 Task: Find an Airbnb in Xianning, China, for 2 guests from 2nd to 6th September, with a price range of ₹15,000 to ₹20,000, and include a washing machine.
Action: Mouse moved to (337, 115)
Screenshot: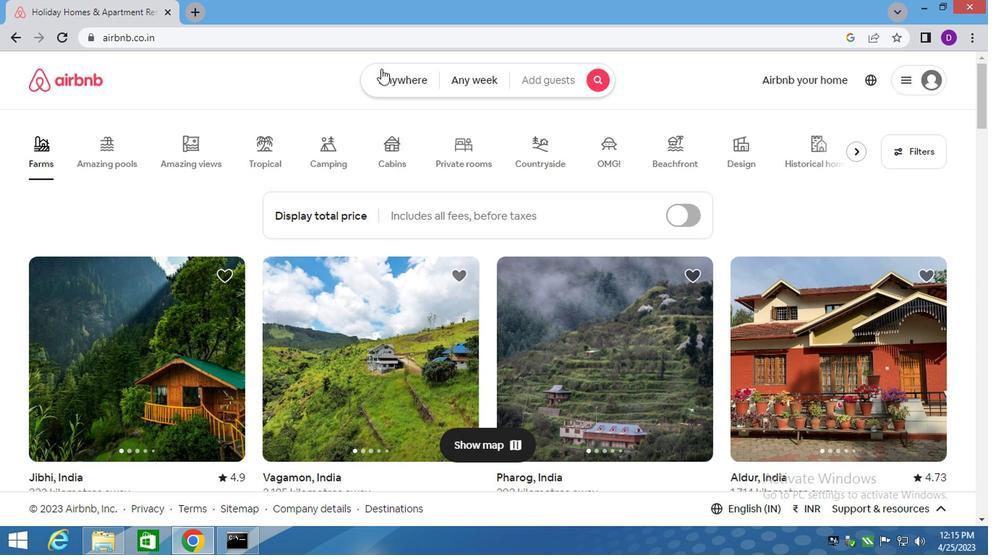 
Action: Mouse pressed left at (337, 115)
Screenshot: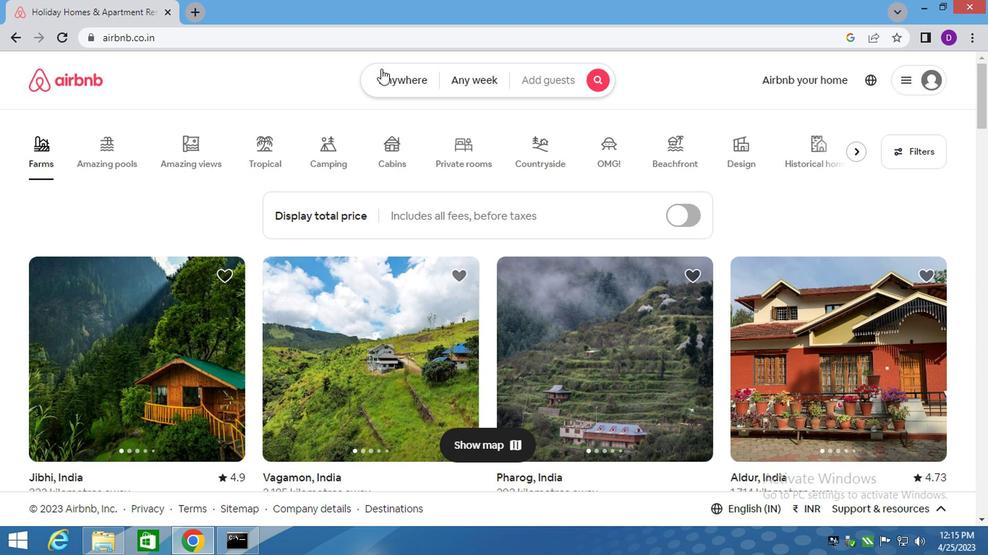 
Action: Mouse moved to (250, 167)
Screenshot: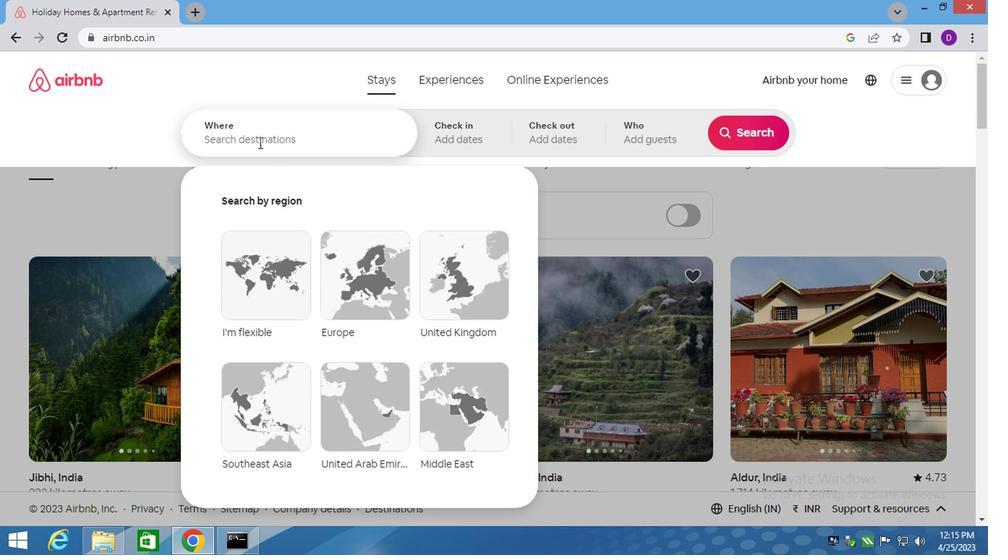 
Action: Mouse pressed left at (250, 167)
Screenshot: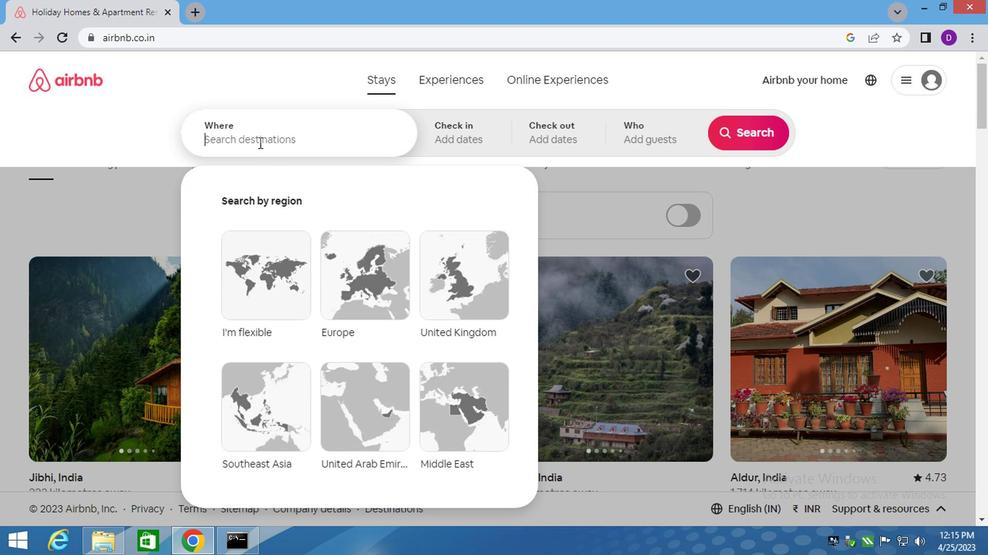 
Action: Key pressed <Key.shift>XIANNING<Key.space><Key.backspace>,<Key.space><Key.shift>CHINA<Key.enter>
Screenshot: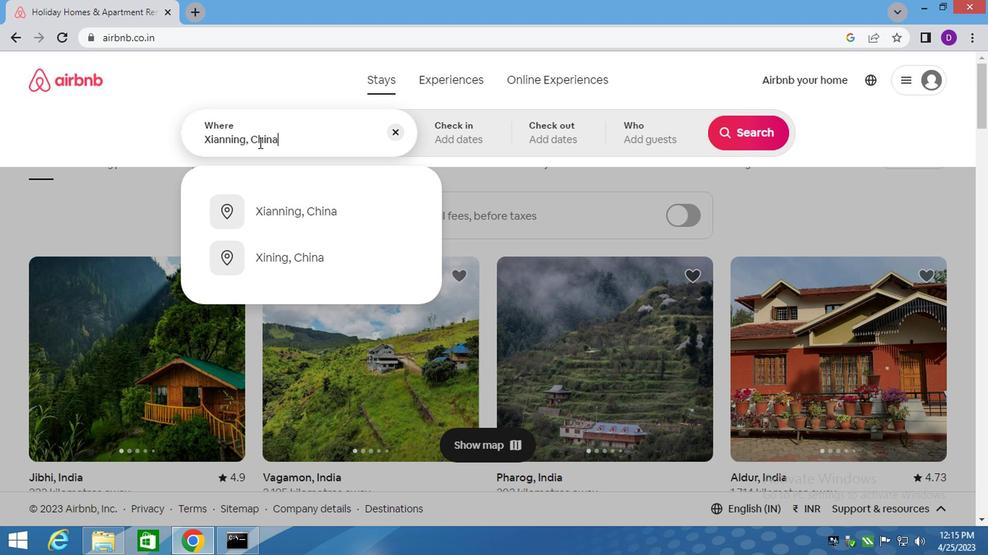 
Action: Mouse moved to (589, 244)
Screenshot: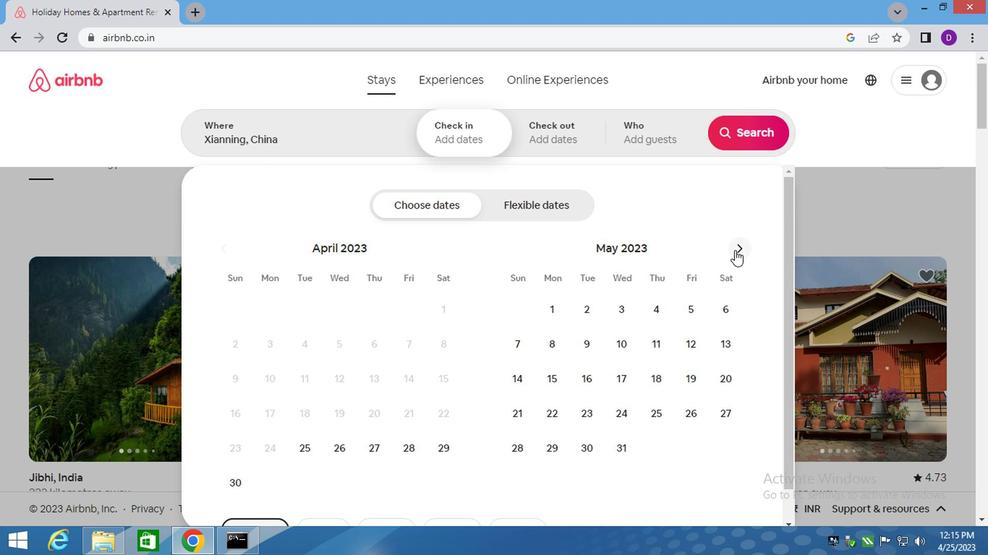 
Action: Mouse pressed left at (589, 244)
Screenshot: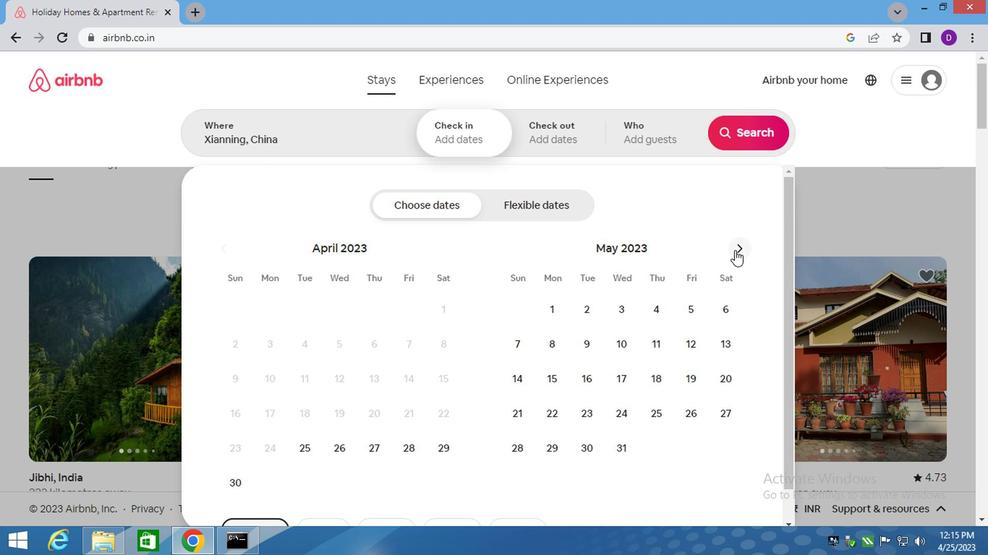 
Action: Mouse pressed left at (589, 244)
Screenshot: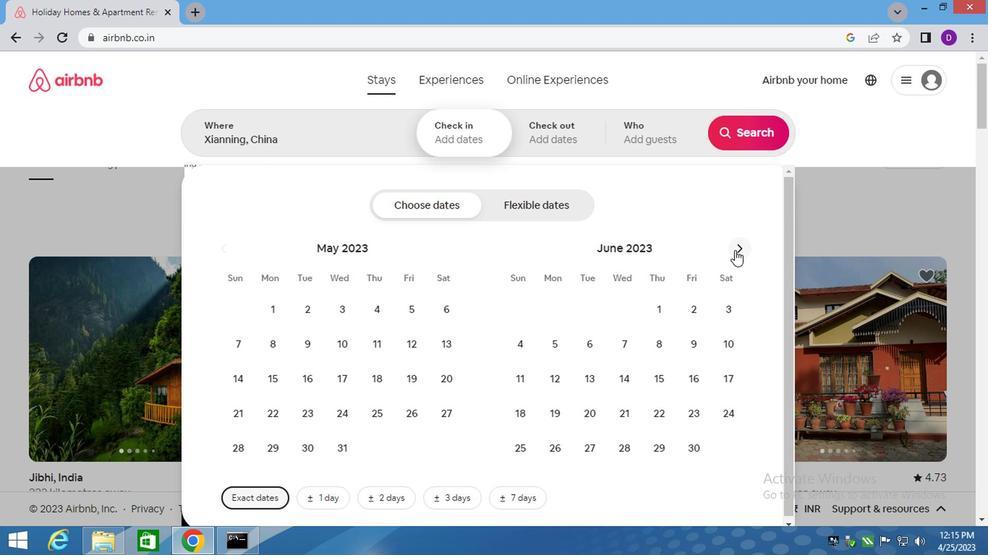
Action: Mouse pressed left at (589, 244)
Screenshot: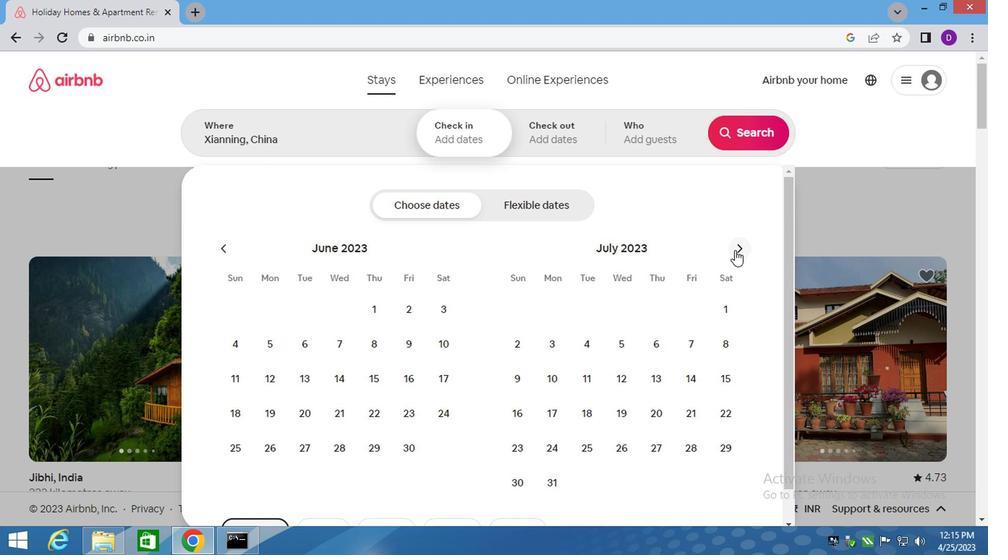 
Action: Mouse pressed left at (589, 244)
Screenshot: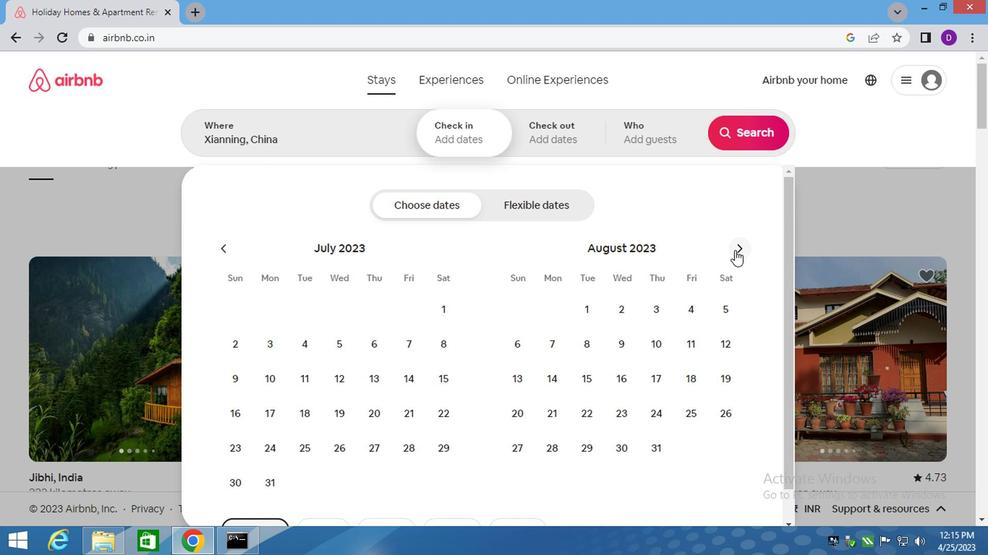 
Action: Mouse moved to (582, 282)
Screenshot: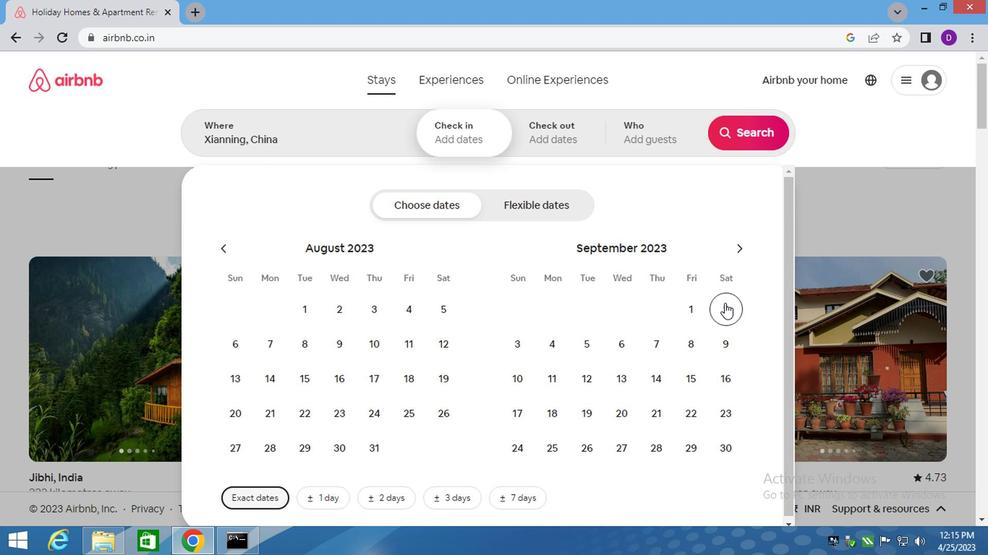 
Action: Mouse pressed left at (582, 282)
Screenshot: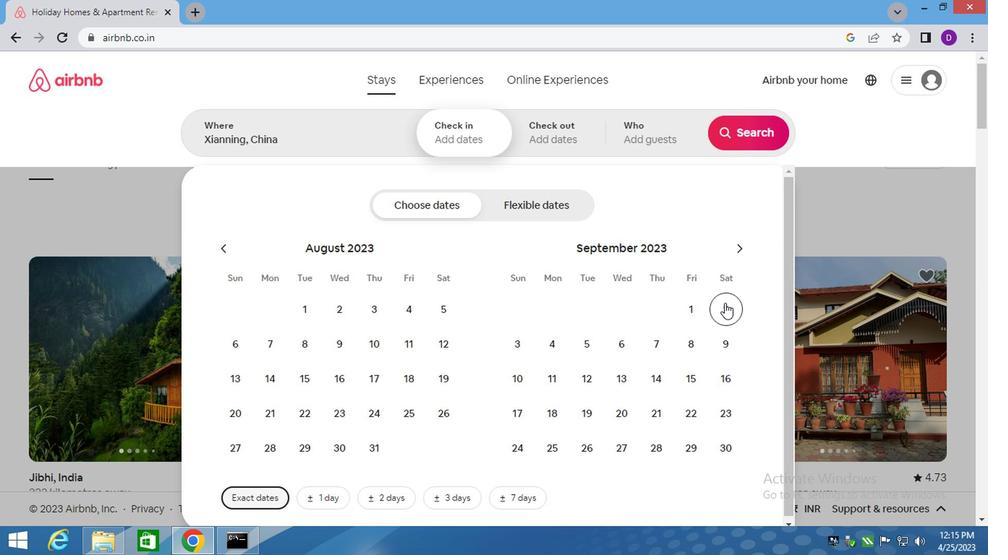 
Action: Mouse moved to (513, 306)
Screenshot: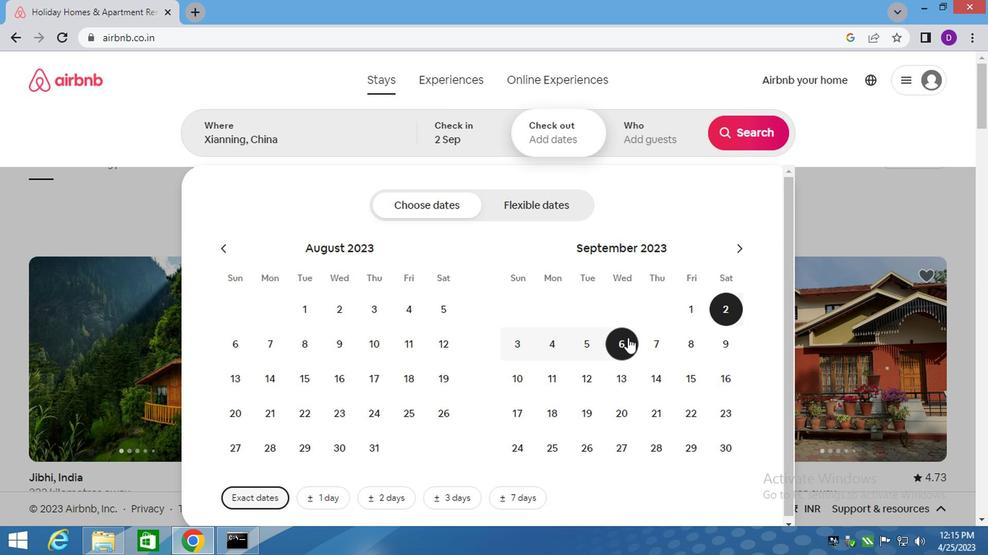
Action: Mouse pressed left at (513, 306)
Screenshot: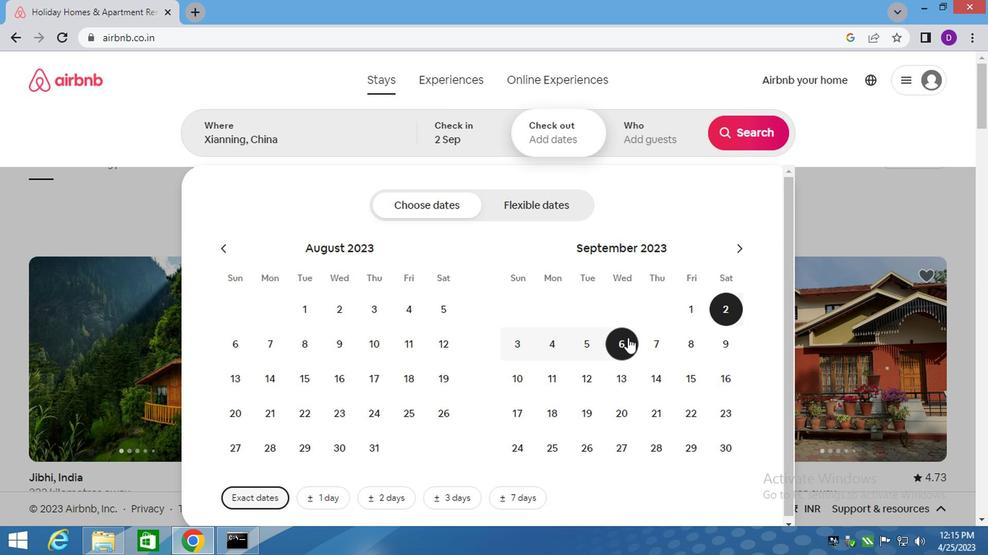 
Action: Mouse moved to (505, 153)
Screenshot: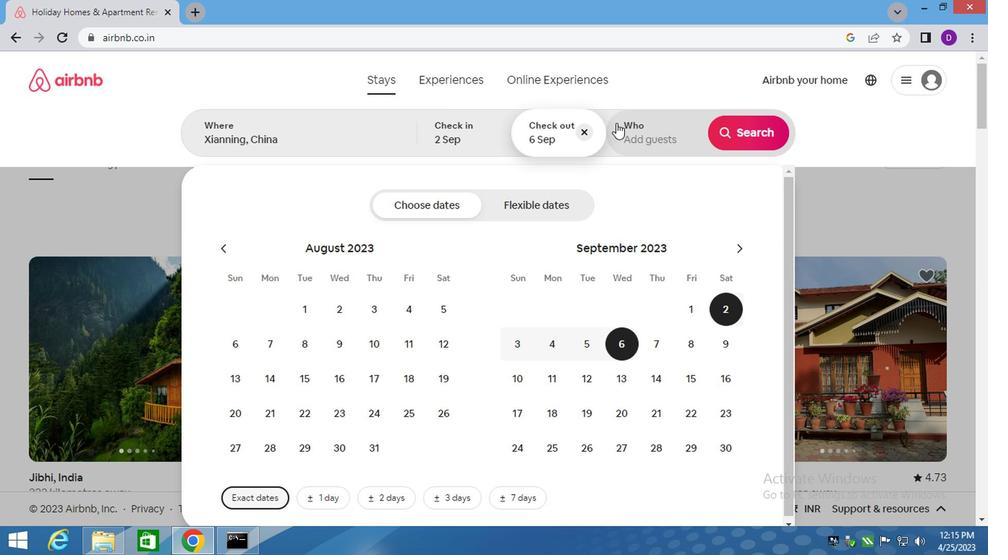 
Action: Mouse pressed left at (505, 153)
Screenshot: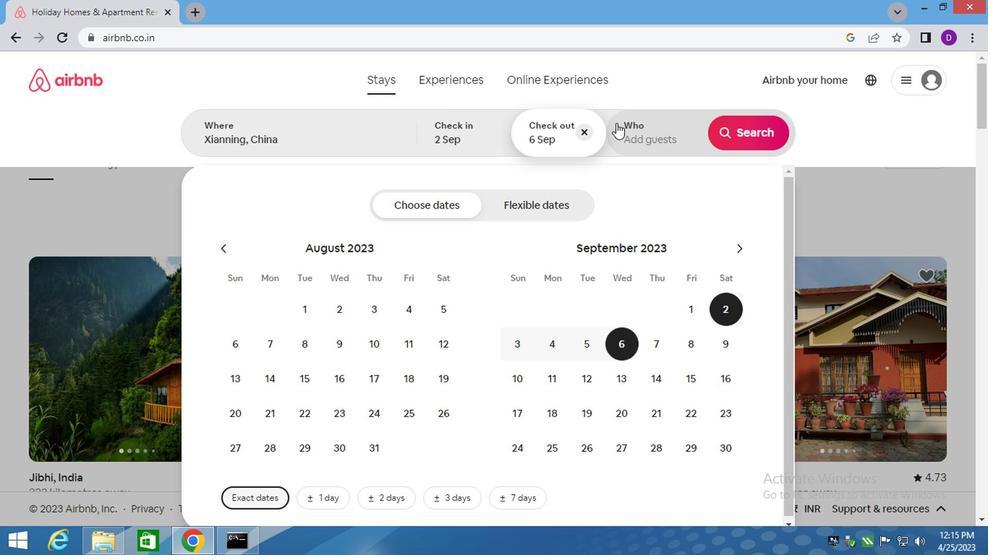 
Action: Mouse moved to (607, 213)
Screenshot: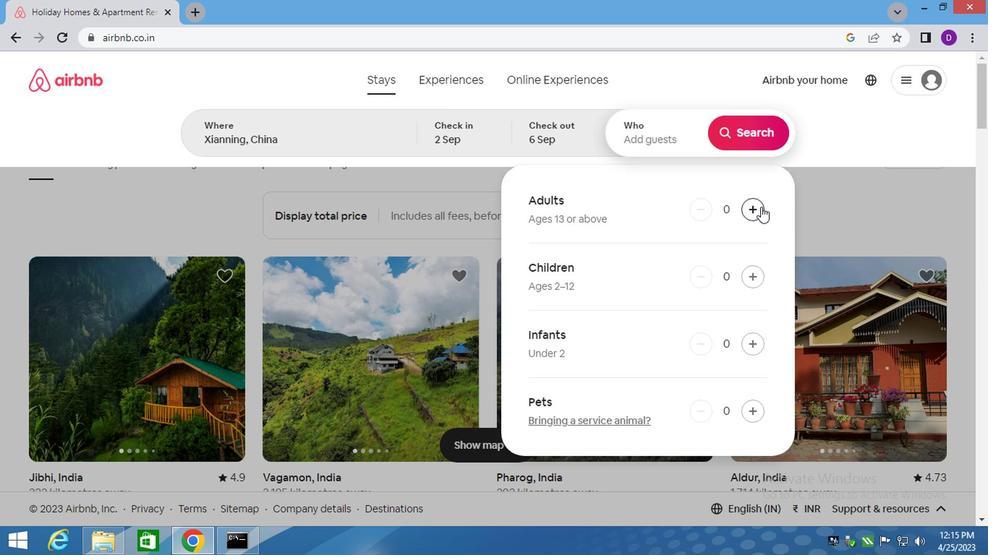 
Action: Mouse pressed left at (607, 213)
Screenshot: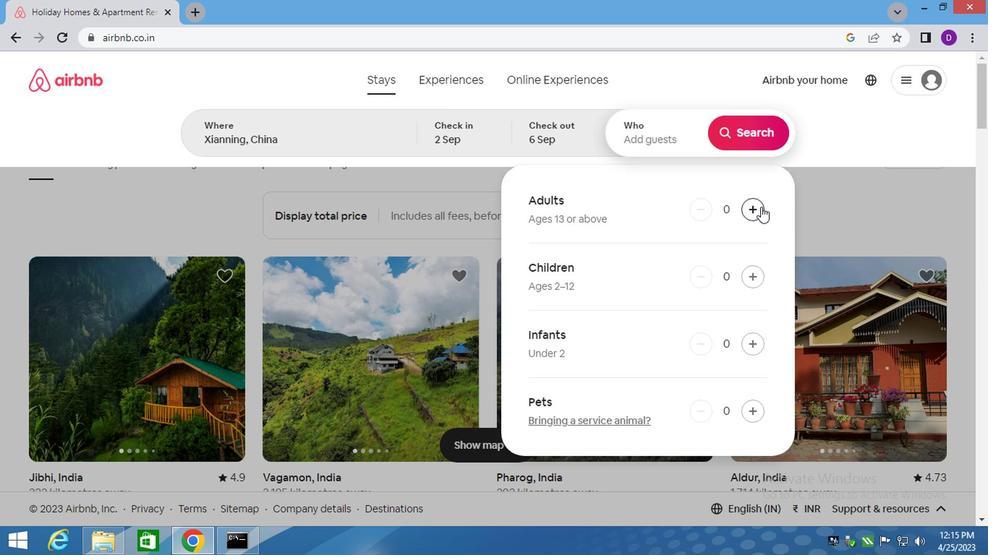 
Action: Mouse pressed left at (607, 213)
Screenshot: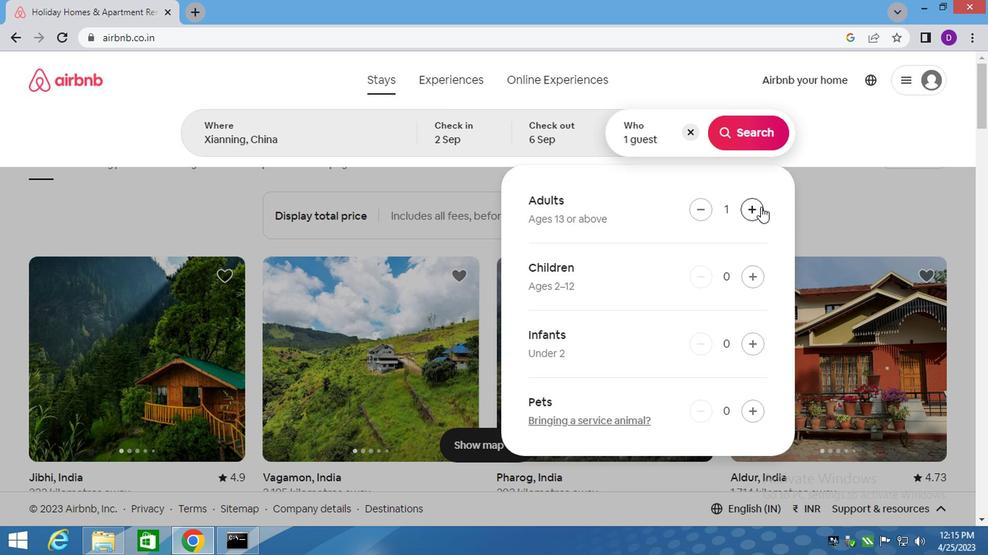 
Action: Mouse moved to (604, 166)
Screenshot: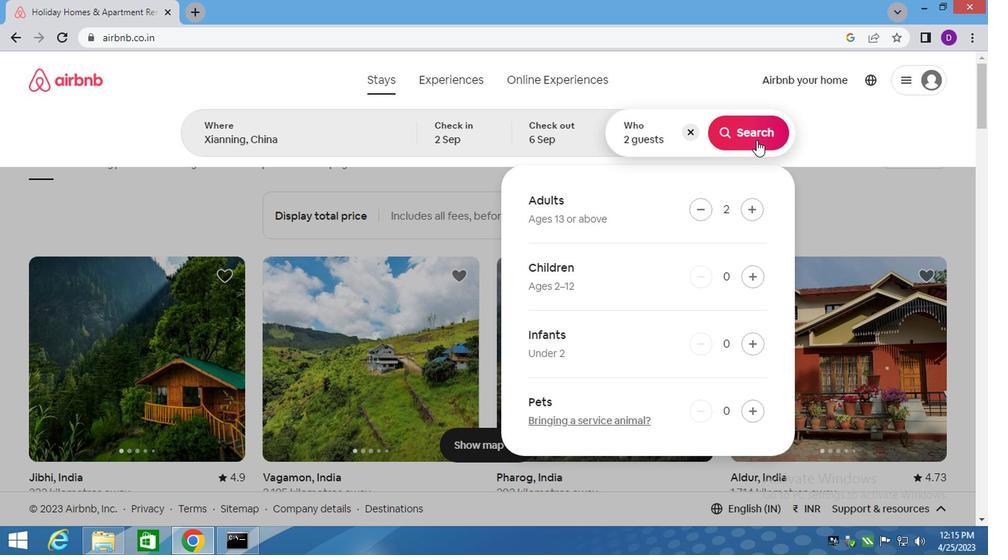 
Action: Mouse pressed left at (604, 166)
Screenshot: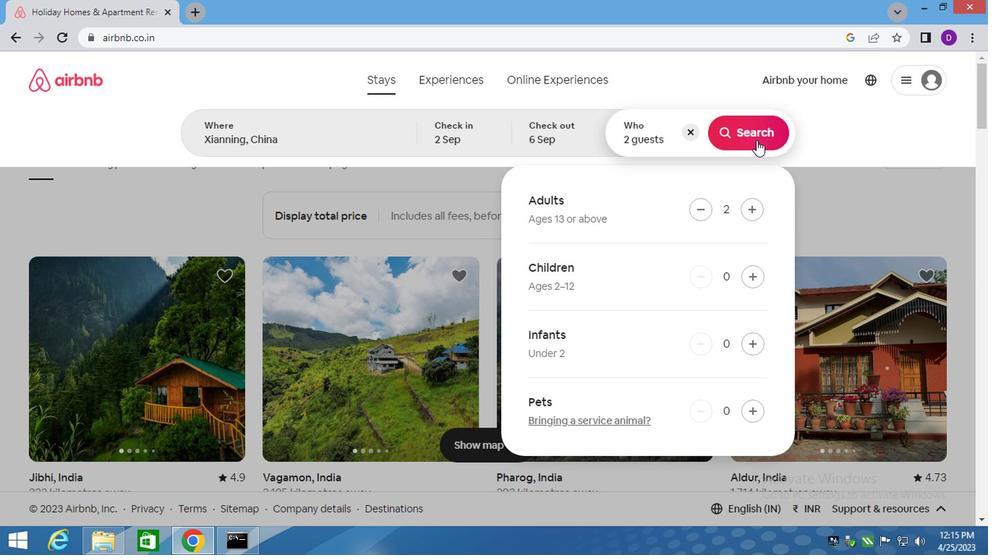 
Action: Mouse moved to (710, 170)
Screenshot: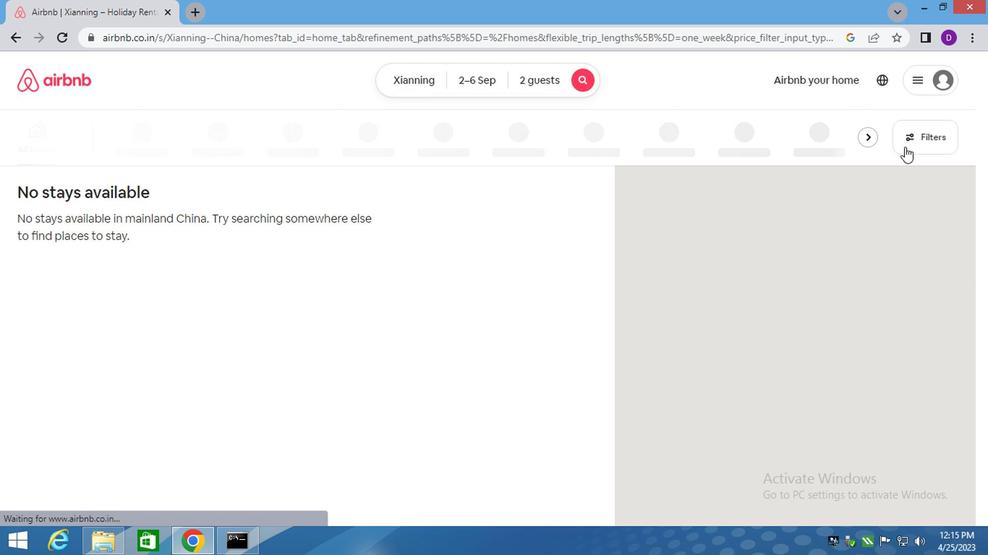 
Action: Mouse pressed left at (710, 170)
Screenshot: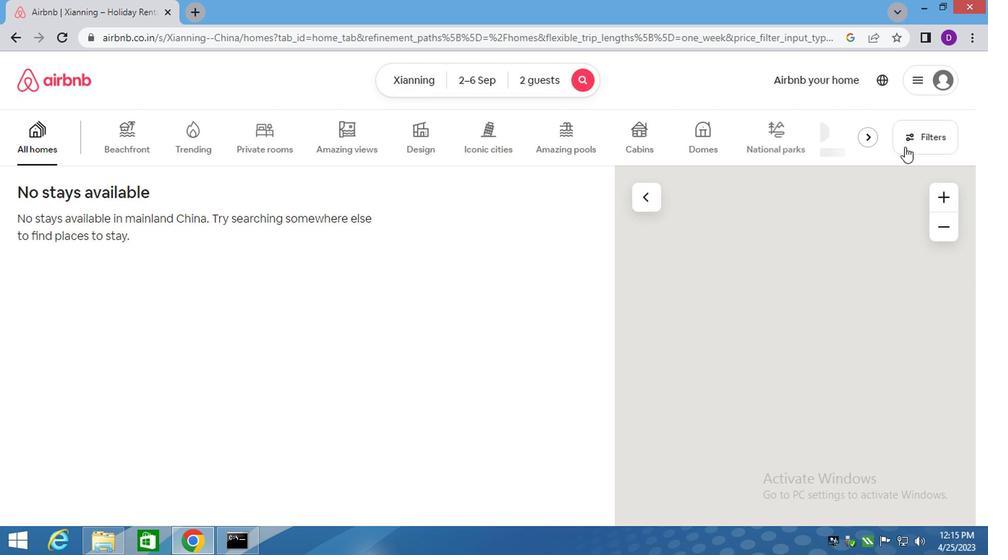 
Action: Mouse moved to (300, 228)
Screenshot: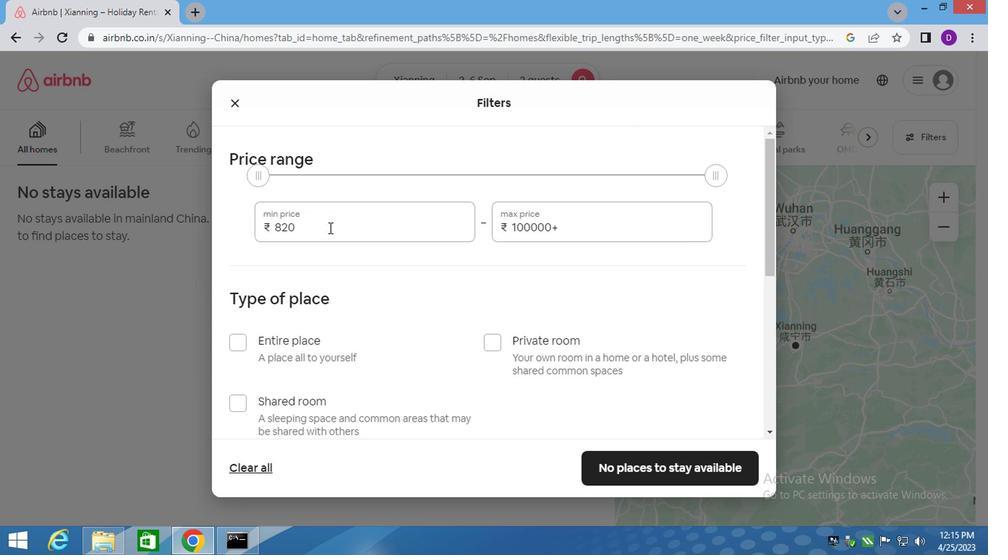 
Action: Mouse pressed left at (300, 228)
Screenshot: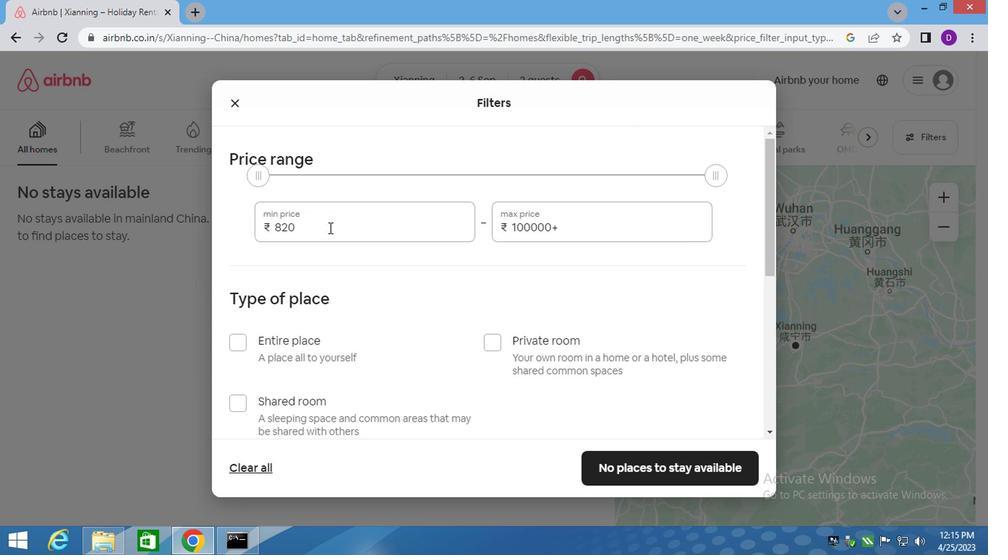 
Action: Mouse pressed left at (300, 228)
Screenshot: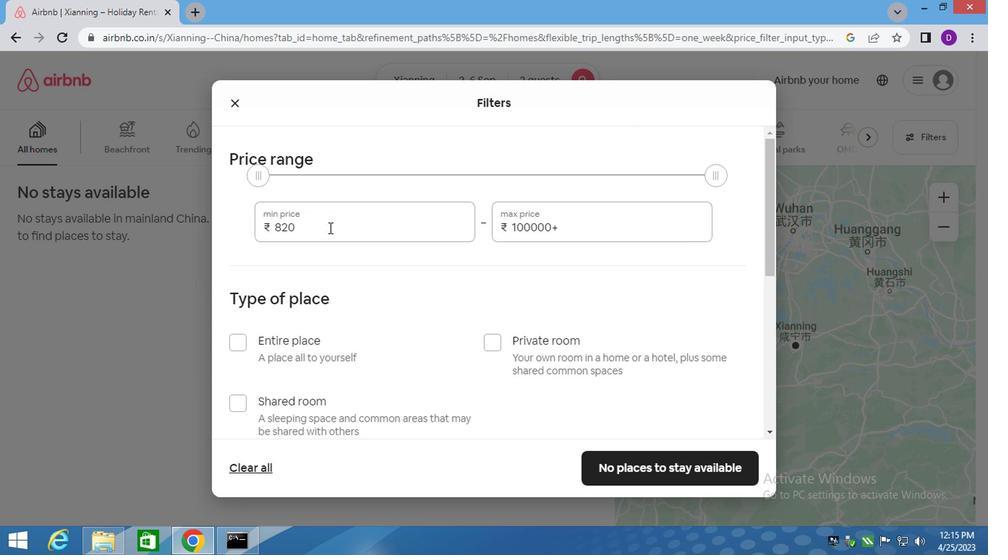 
Action: Key pressed 15000<Key.tab>20000
Screenshot: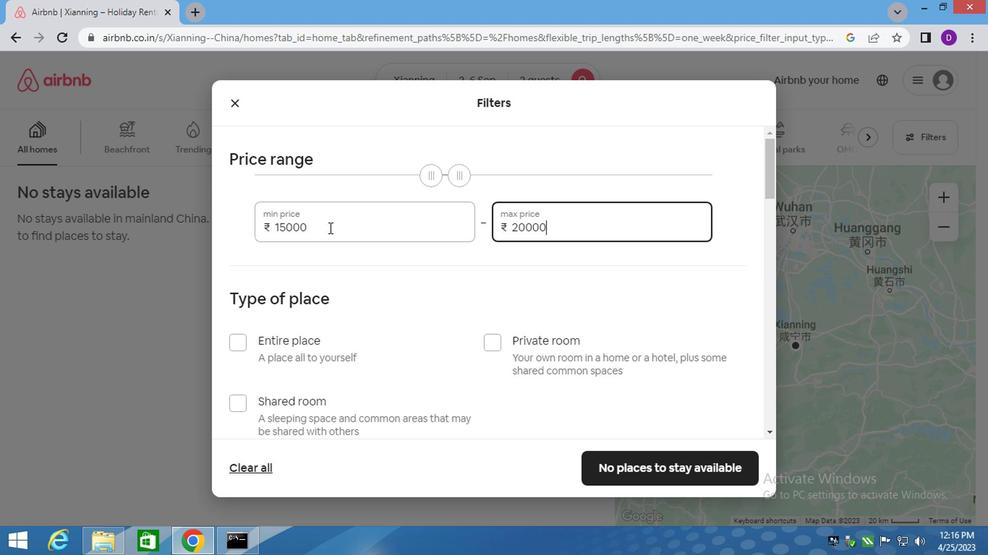 
Action: Mouse moved to (238, 310)
Screenshot: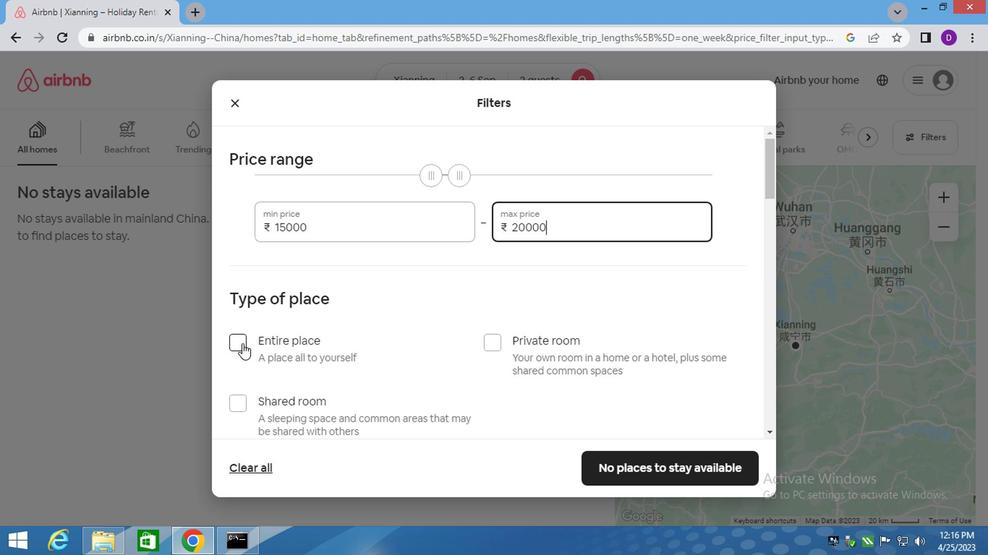 
Action: Mouse pressed left at (238, 310)
Screenshot: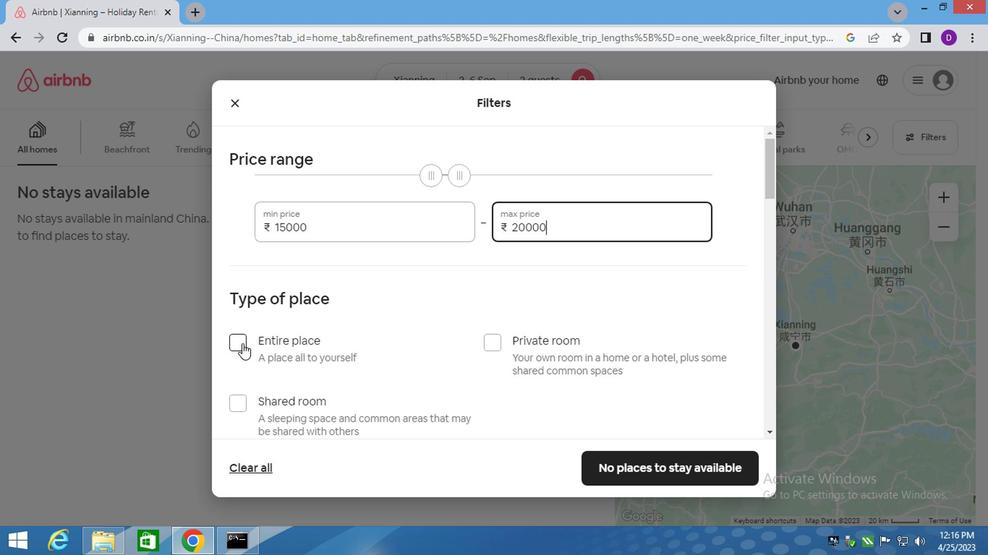 
Action: Mouse moved to (386, 304)
Screenshot: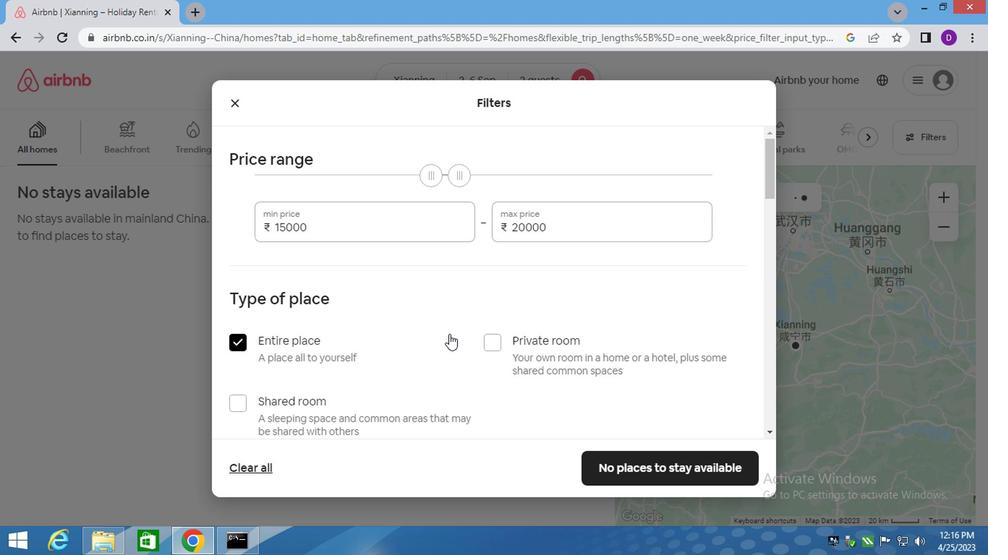
Action: Mouse scrolled (386, 303) with delta (0, 0)
Screenshot: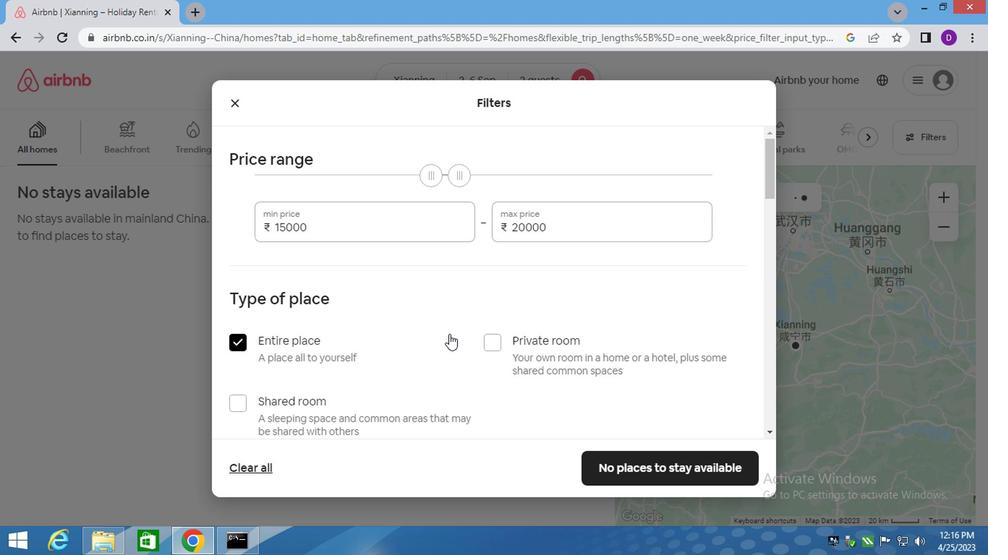 
Action: Mouse scrolled (386, 303) with delta (0, 0)
Screenshot: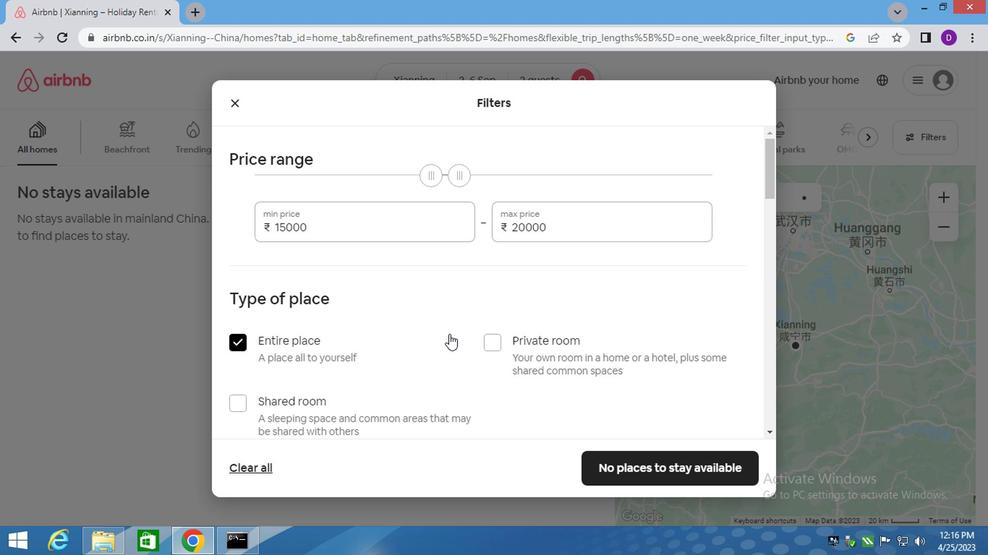 
Action: Mouse scrolled (386, 303) with delta (0, 0)
Screenshot: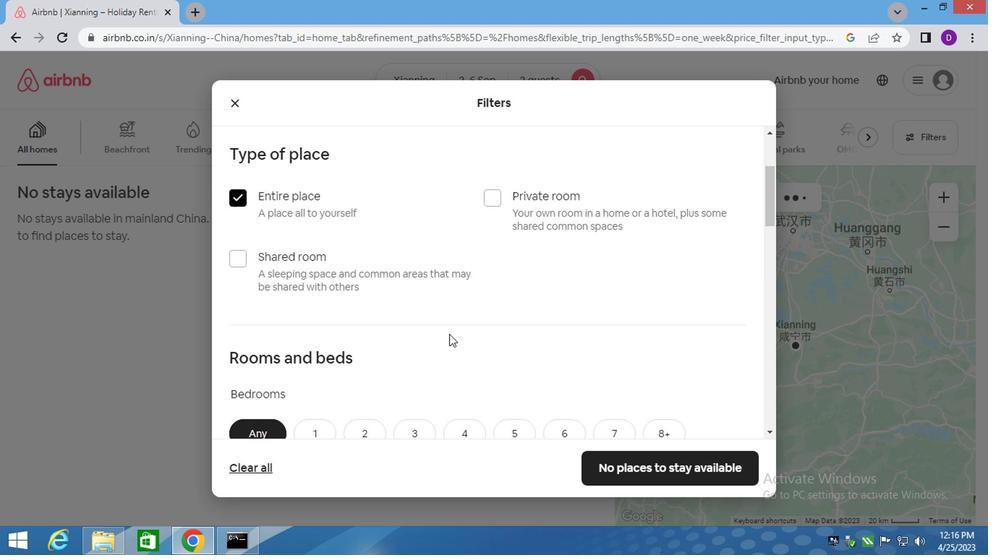 
Action: Mouse scrolled (386, 303) with delta (0, 0)
Screenshot: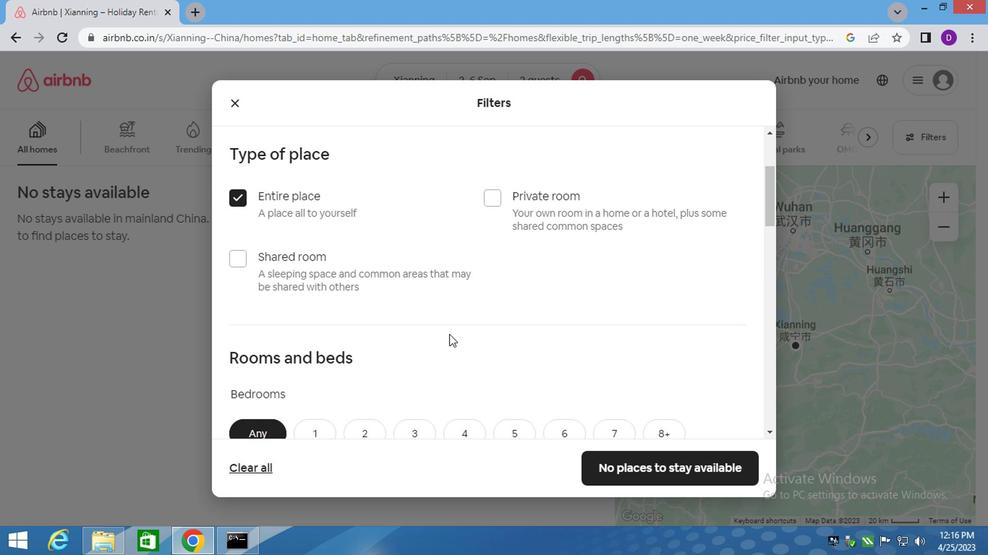 
Action: Mouse moved to (286, 273)
Screenshot: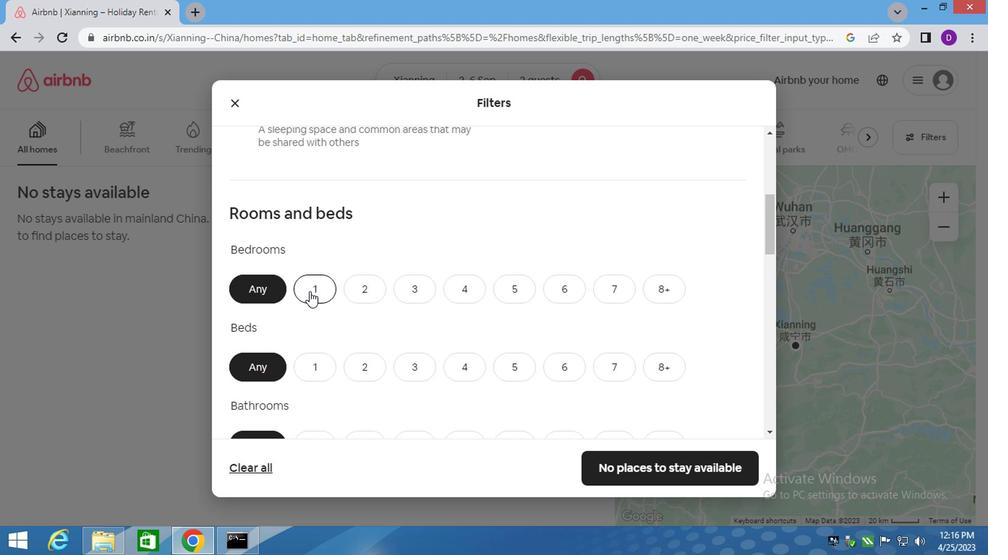 
Action: Mouse pressed left at (286, 273)
Screenshot: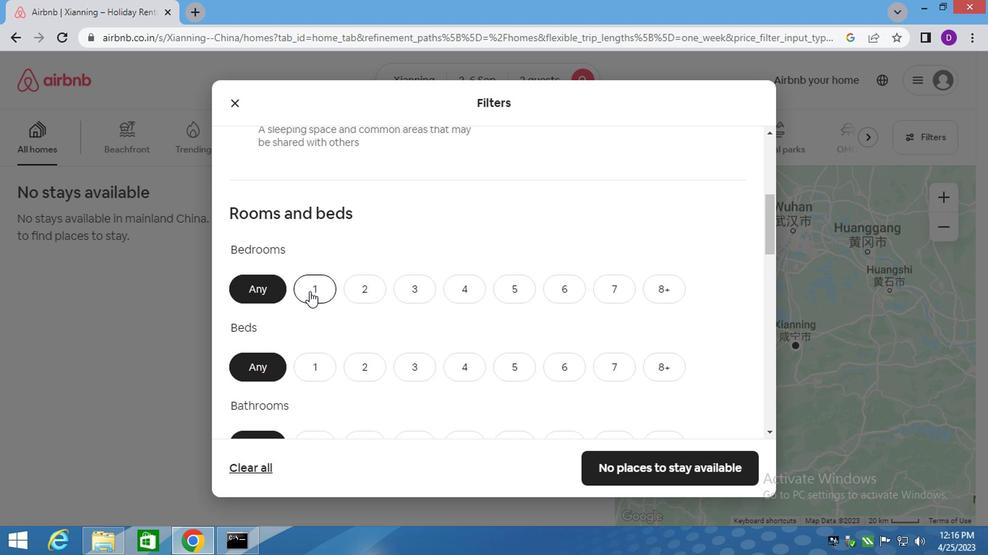 
Action: Mouse moved to (291, 327)
Screenshot: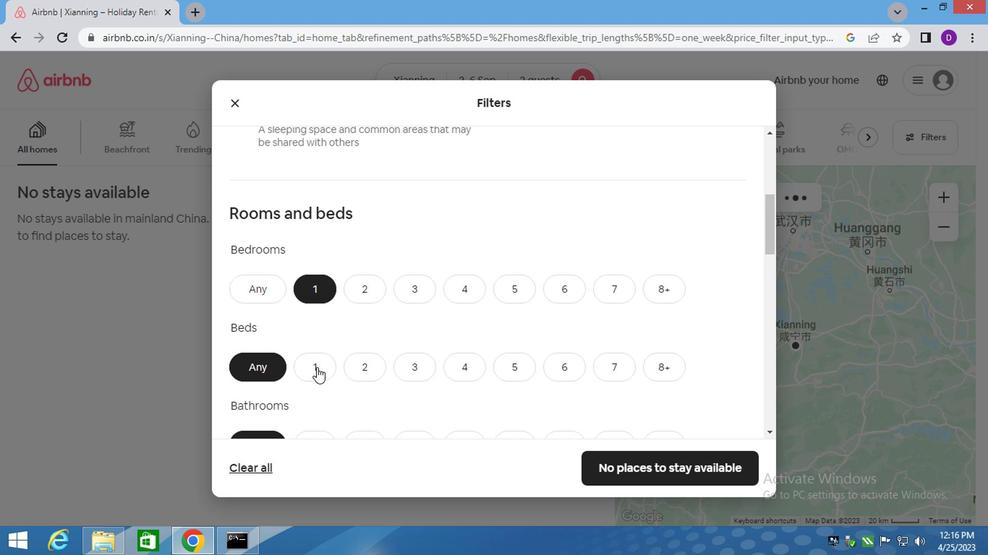 
Action: Mouse pressed left at (291, 327)
Screenshot: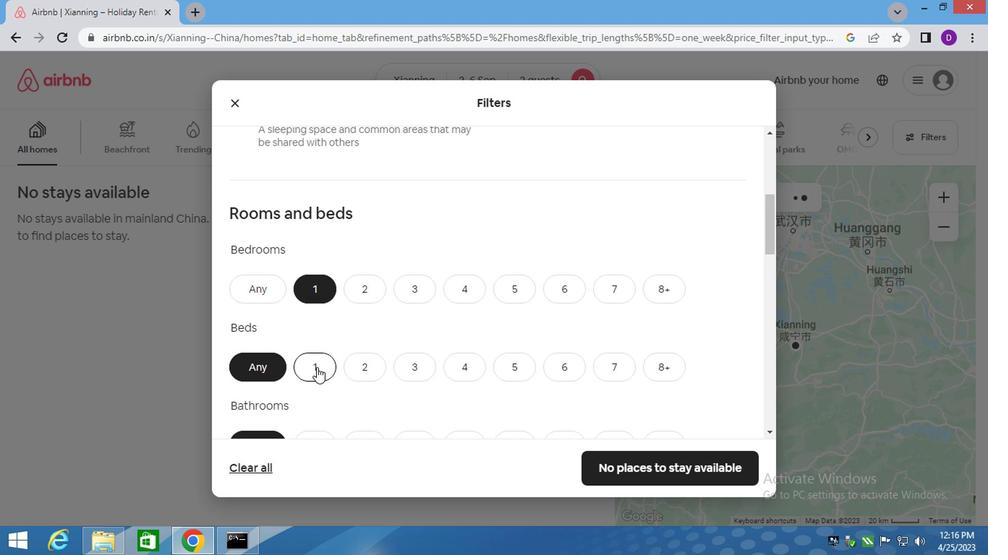 
Action: Mouse moved to (319, 308)
Screenshot: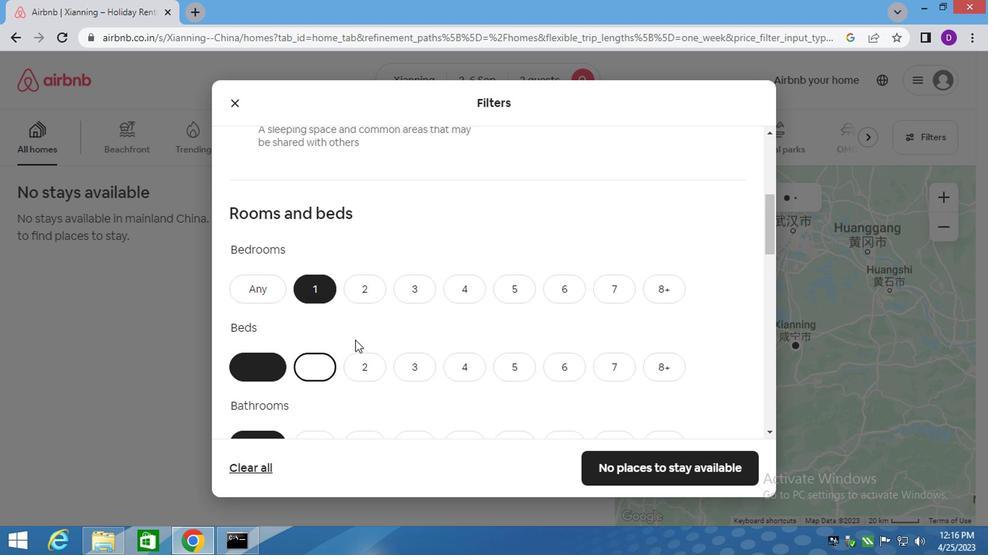 
Action: Mouse scrolled (319, 307) with delta (0, 0)
Screenshot: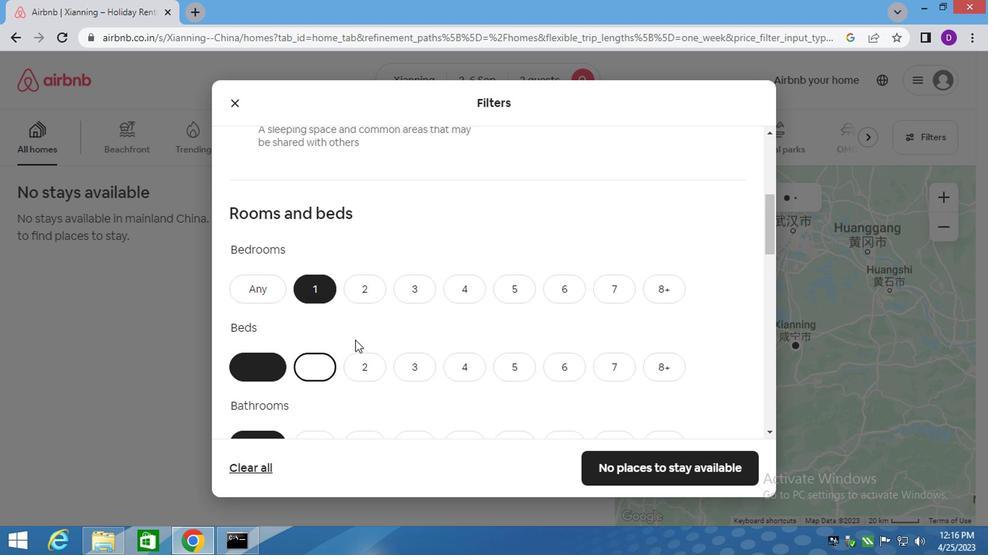 
Action: Mouse scrolled (319, 307) with delta (0, 0)
Screenshot: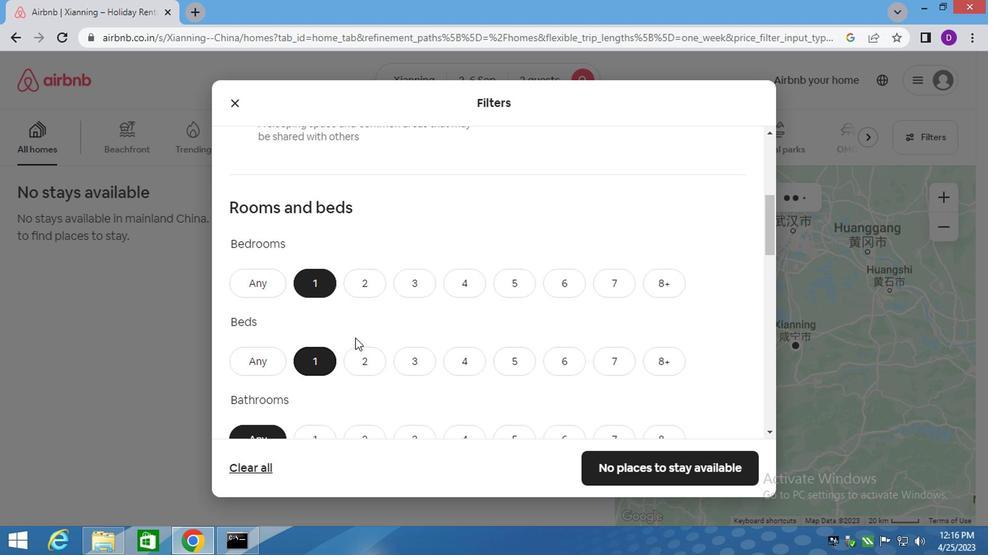 
Action: Mouse scrolled (319, 307) with delta (0, 0)
Screenshot: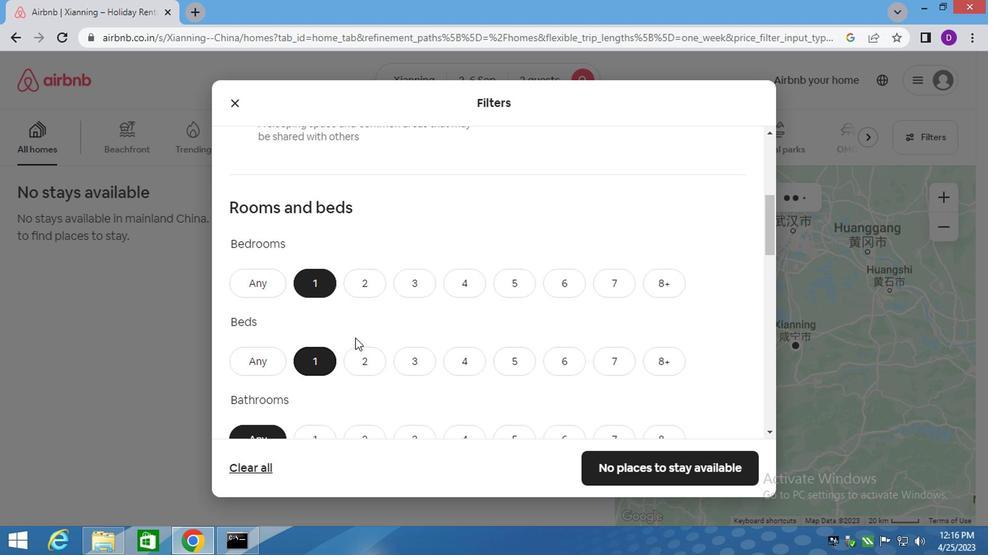 
Action: Mouse moved to (286, 224)
Screenshot: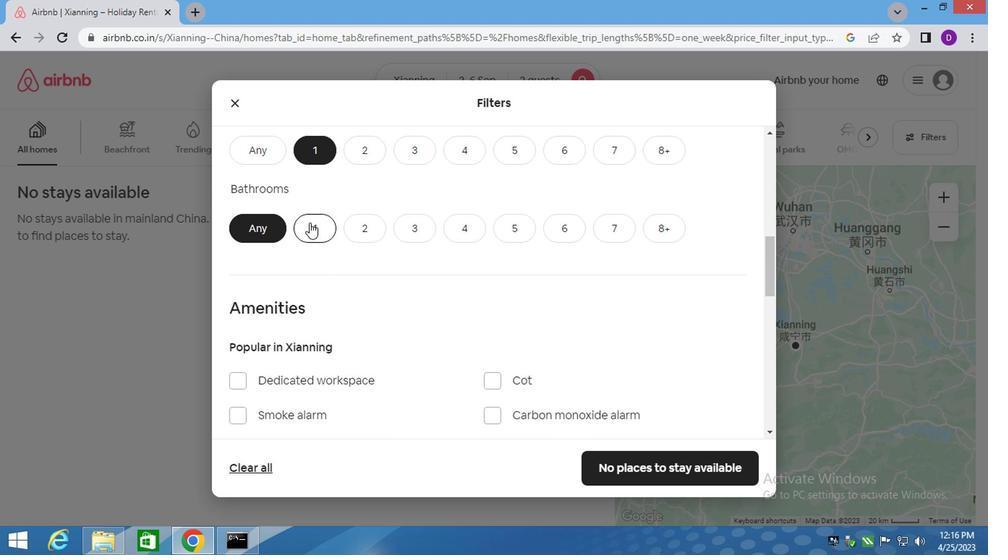 
Action: Mouse pressed left at (286, 224)
Screenshot: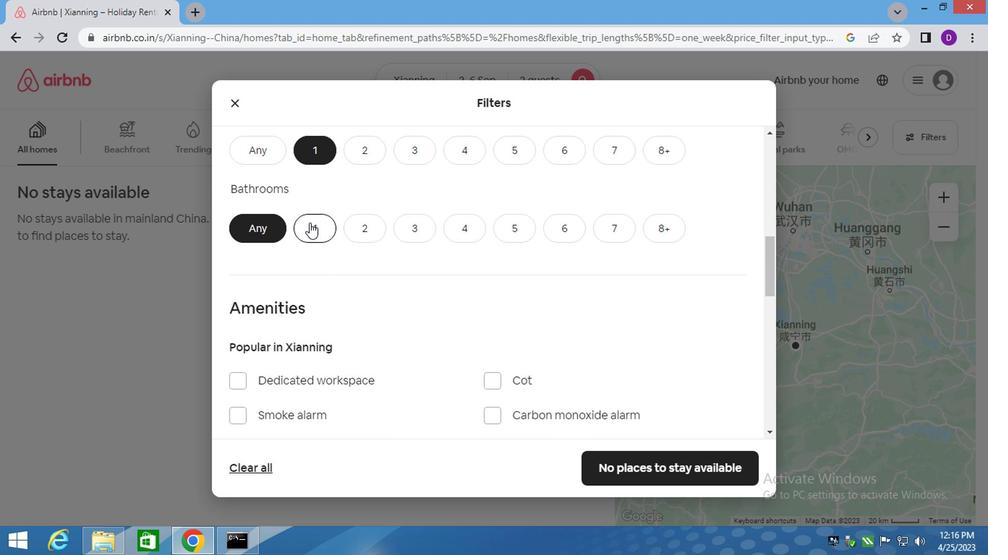 
Action: Mouse moved to (291, 233)
Screenshot: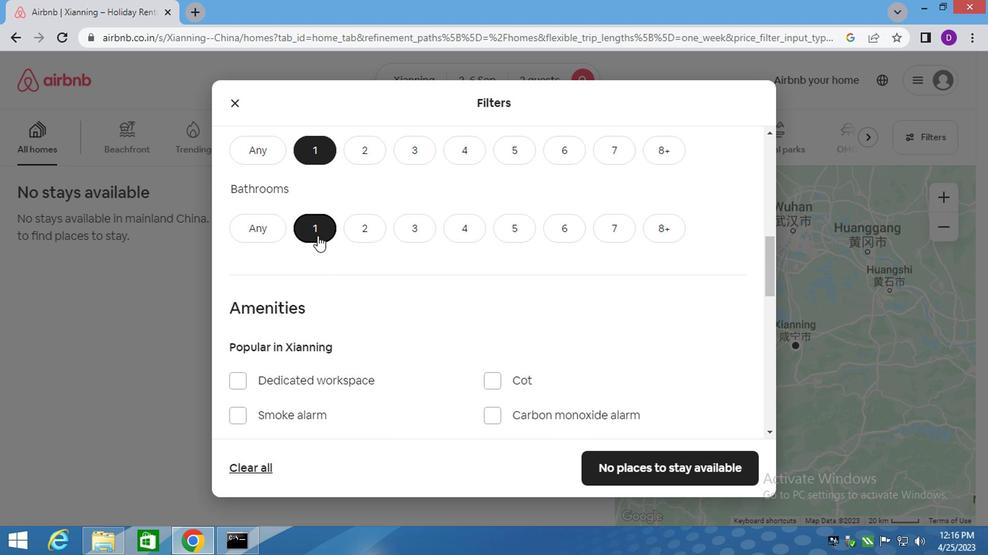 
Action: Mouse scrolled (291, 233) with delta (0, 0)
Screenshot: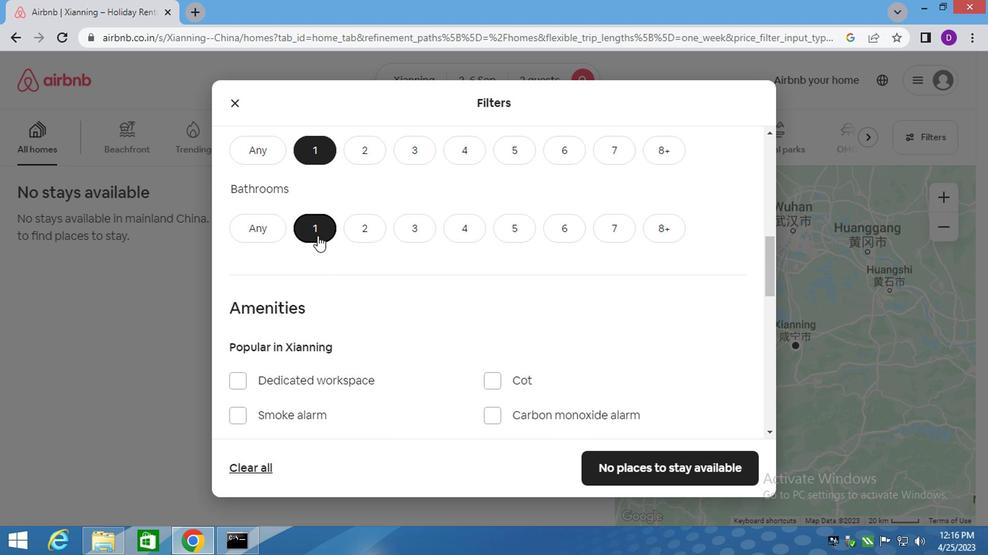 
Action: Mouse moved to (292, 235)
Screenshot: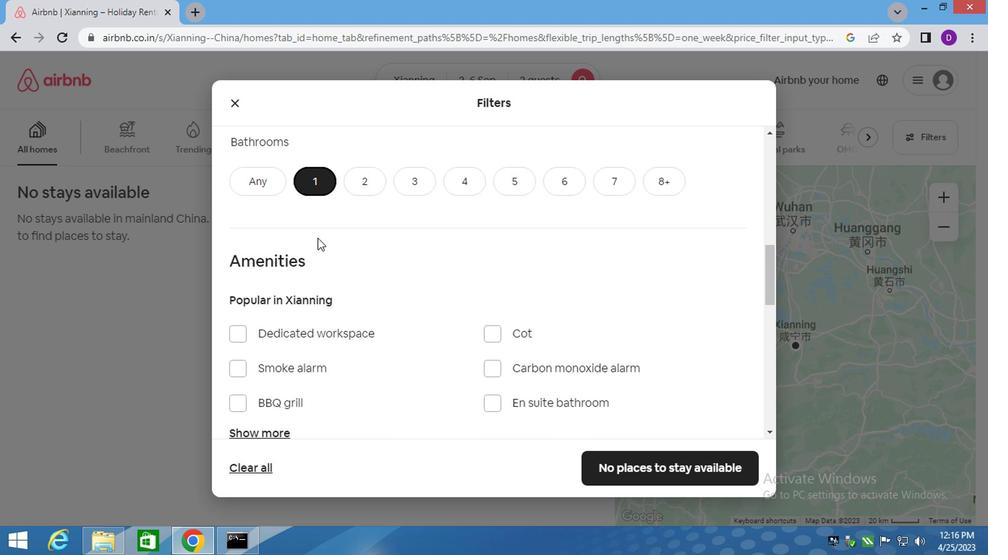 
Action: Mouse scrolled (292, 235) with delta (0, 0)
Screenshot: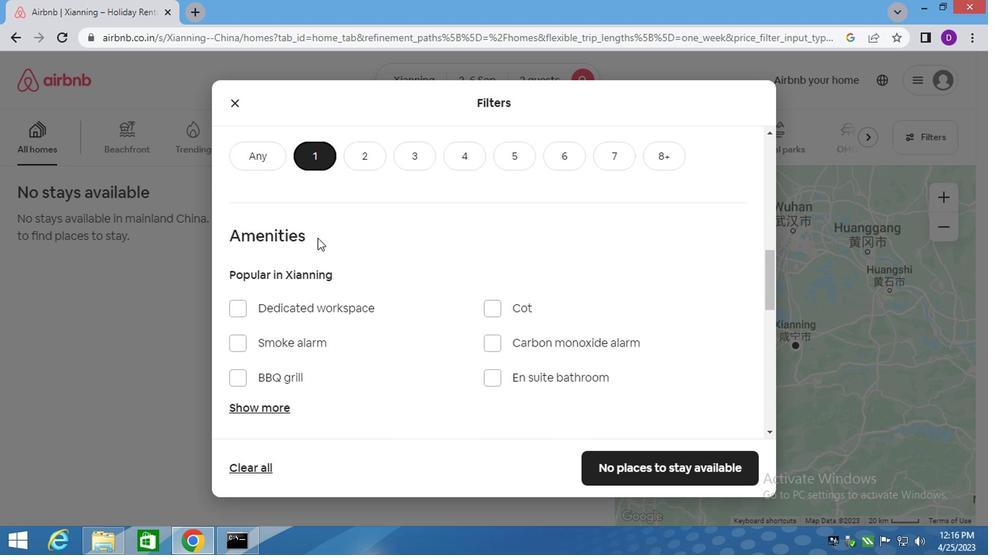 
Action: Mouse moved to (348, 239)
Screenshot: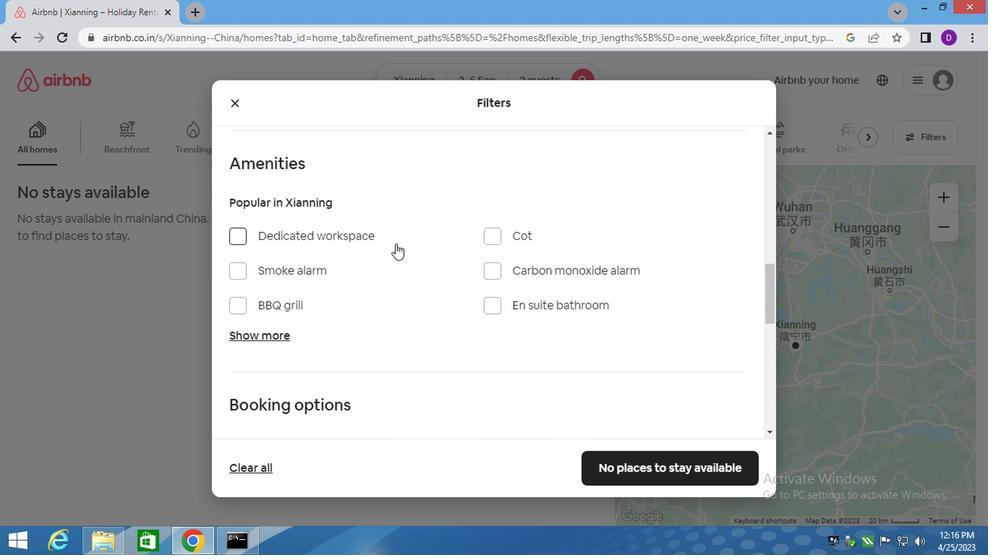 
Action: Mouse scrolled (348, 239) with delta (0, 0)
Screenshot: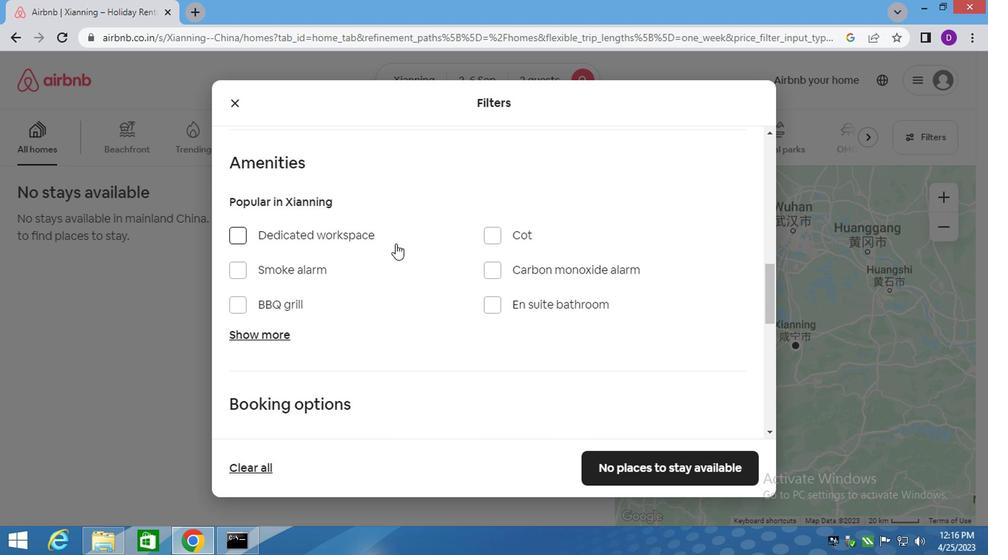 
Action: Mouse moved to (341, 259)
Screenshot: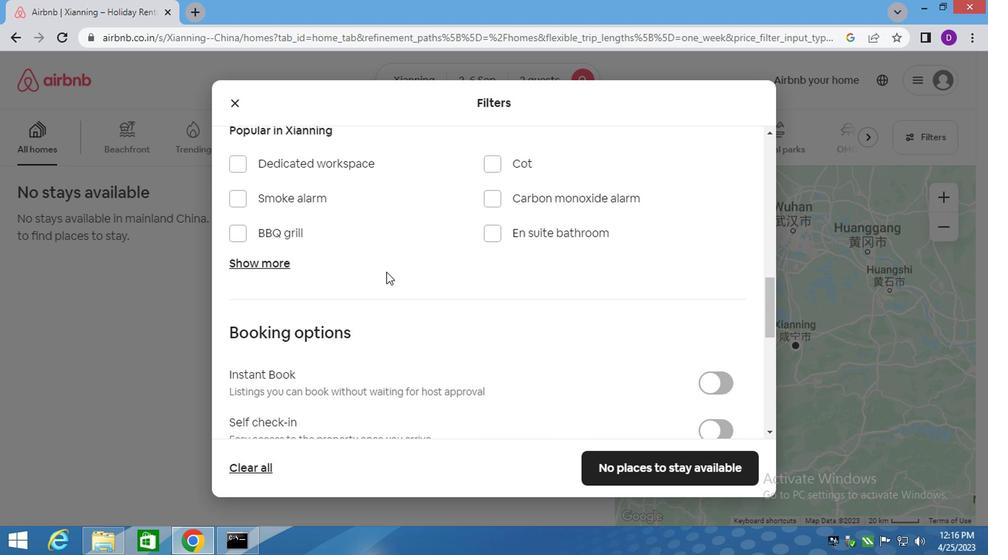 
Action: Mouse scrolled (341, 258) with delta (0, 0)
Screenshot: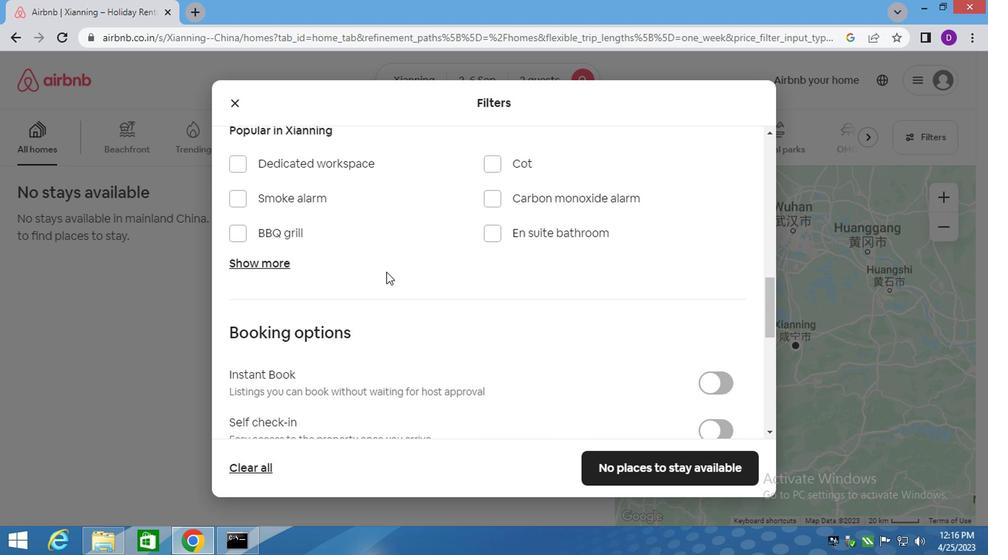 
Action: Mouse moved to (341, 260)
Screenshot: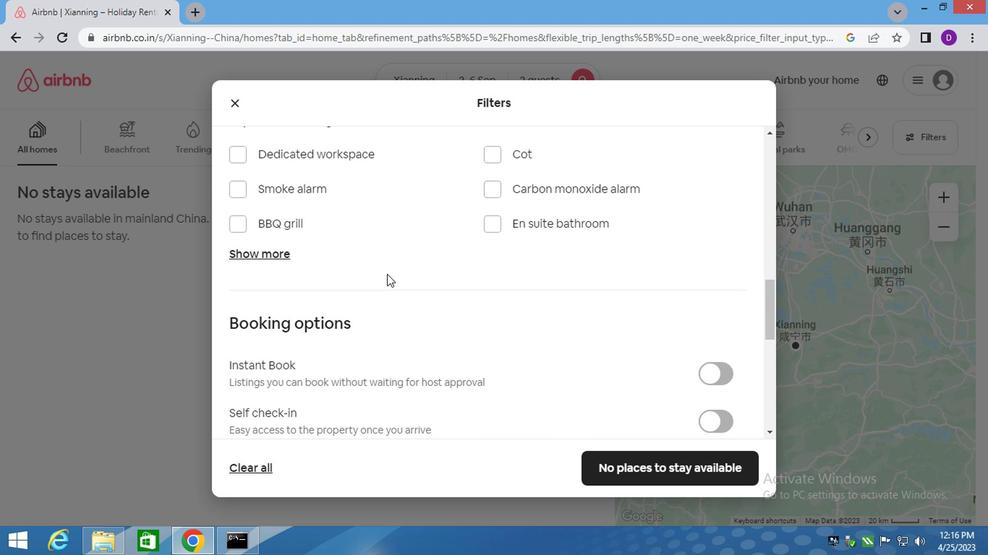 
Action: Mouse scrolled (341, 259) with delta (0, 0)
Screenshot: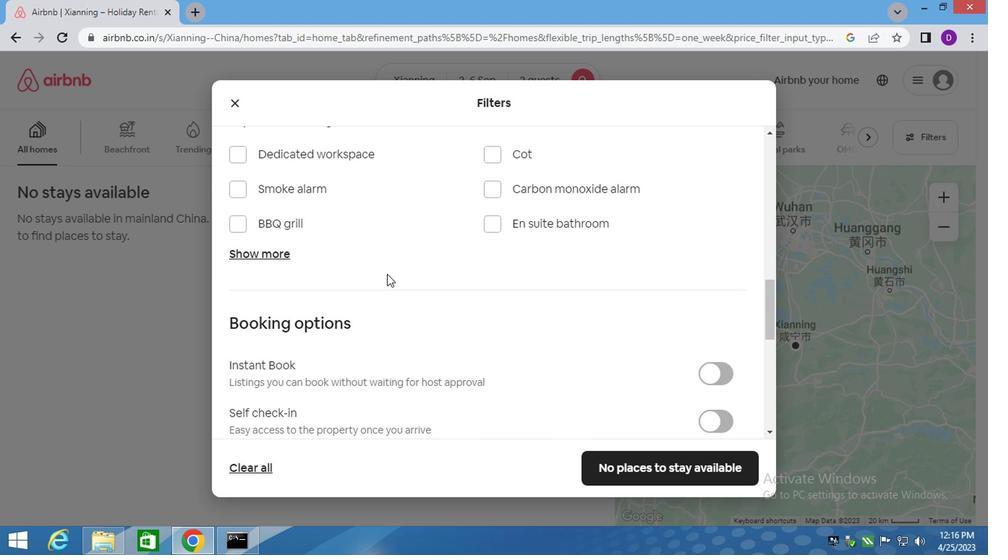 
Action: Mouse moved to (341, 261)
Screenshot: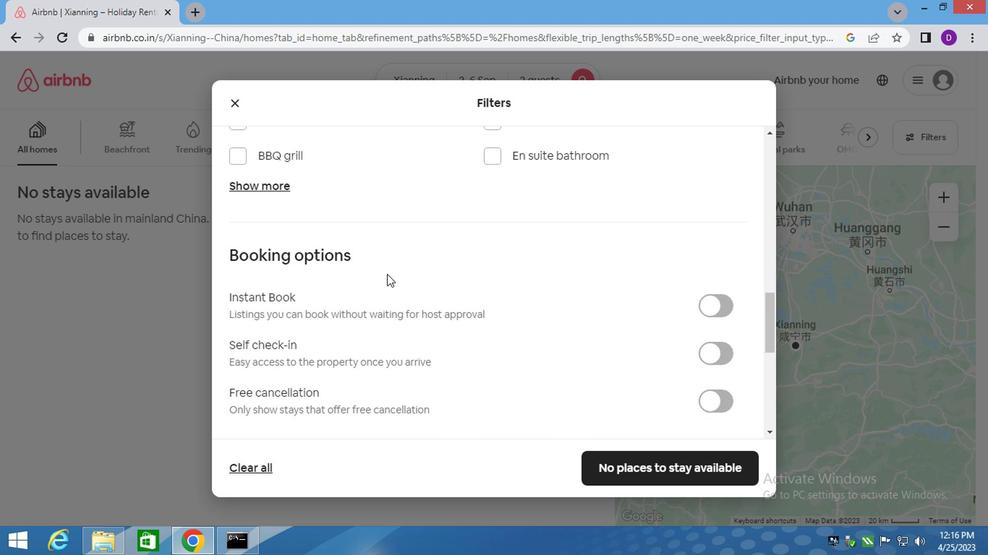 
Action: Mouse scrolled (341, 261) with delta (0, 0)
Screenshot: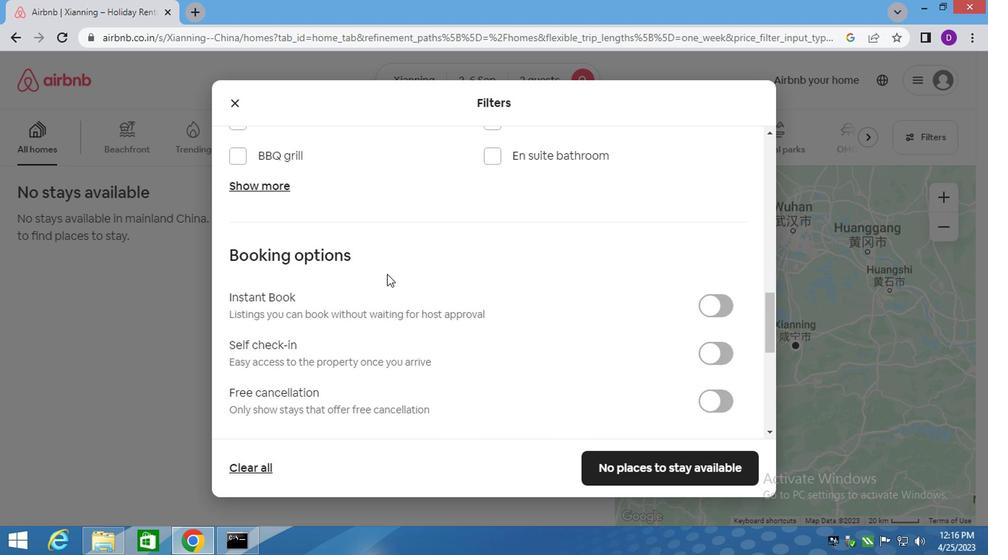 
Action: Mouse moved to (341, 262)
Screenshot: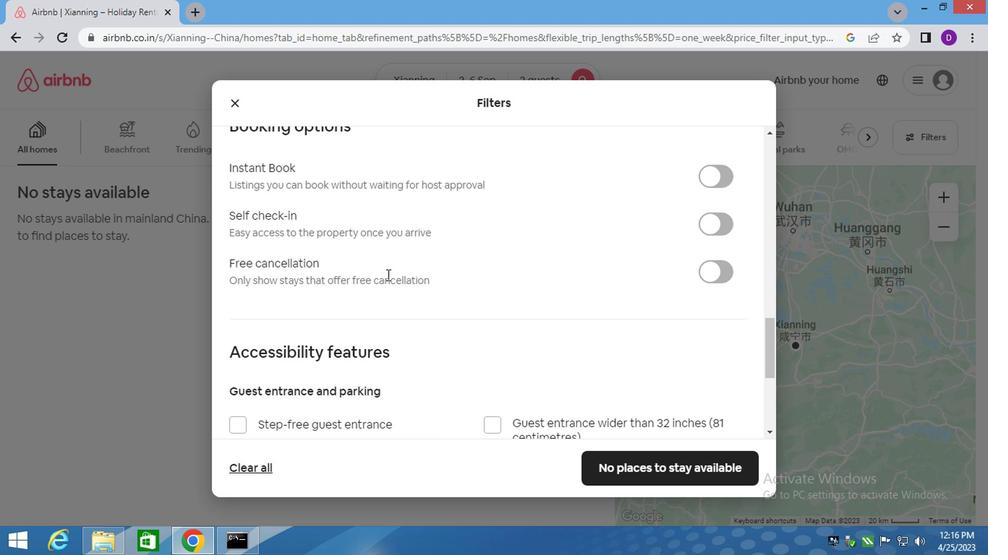 
Action: Mouse scrolled (341, 262) with delta (0, 0)
Screenshot: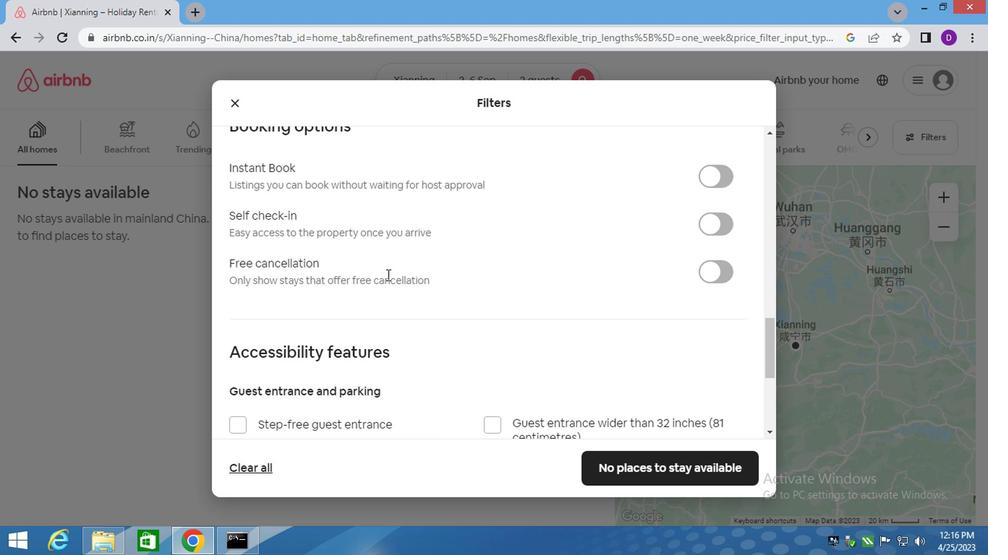 
Action: Mouse scrolled (341, 262) with delta (0, 0)
Screenshot: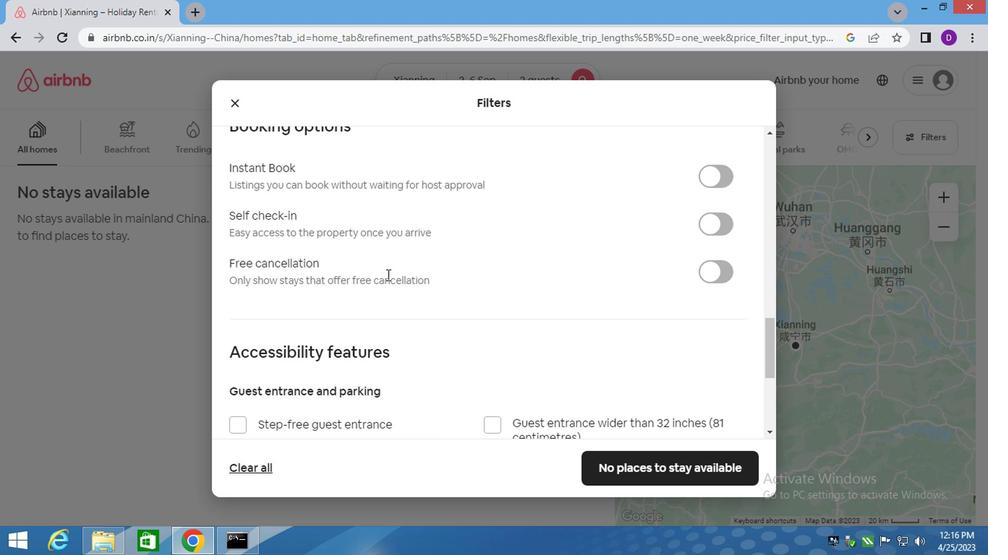
Action: Mouse scrolled (341, 262) with delta (0, 0)
Screenshot: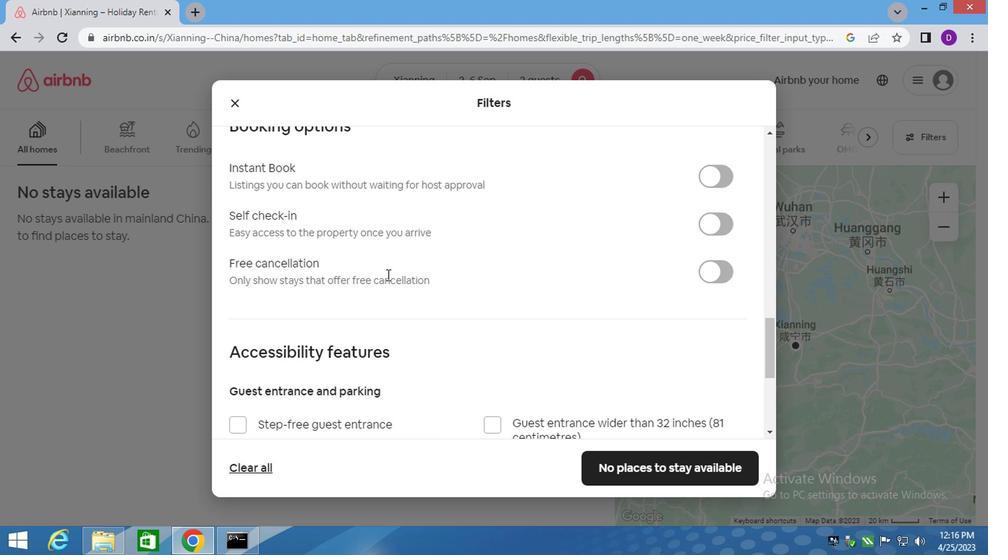
Action: Mouse scrolled (341, 262) with delta (0, 0)
Screenshot: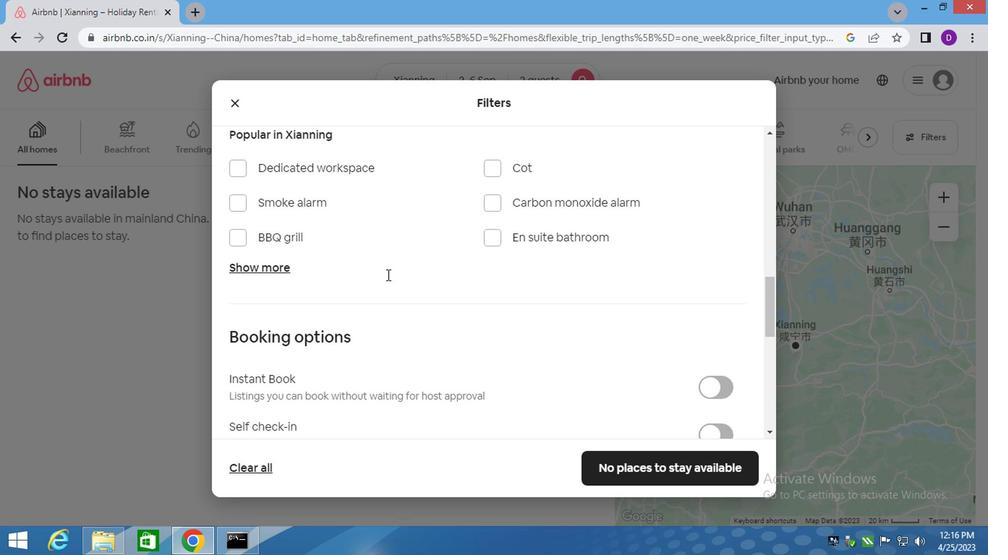 
Action: Mouse moved to (253, 300)
Screenshot: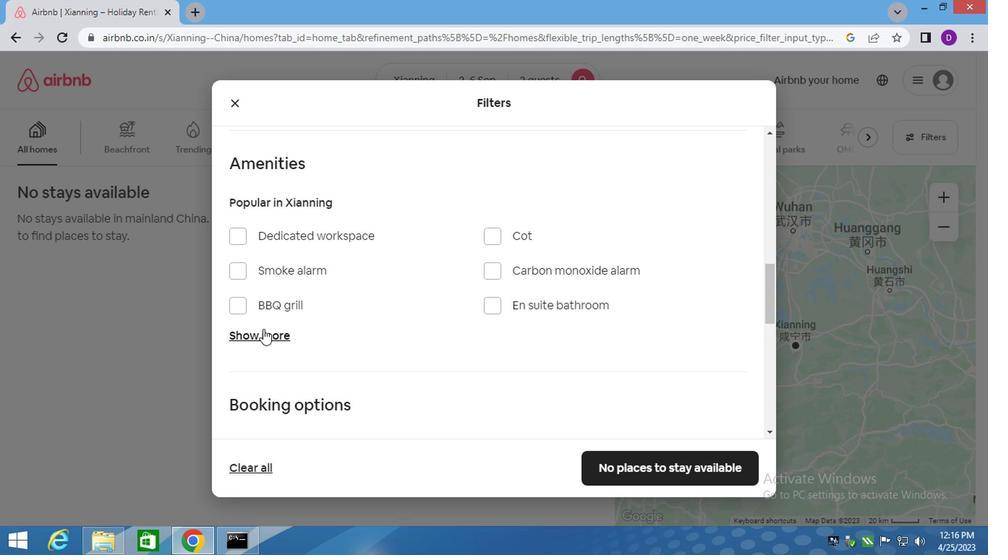 
Action: Mouse scrolled (253, 301) with delta (0, 0)
Screenshot: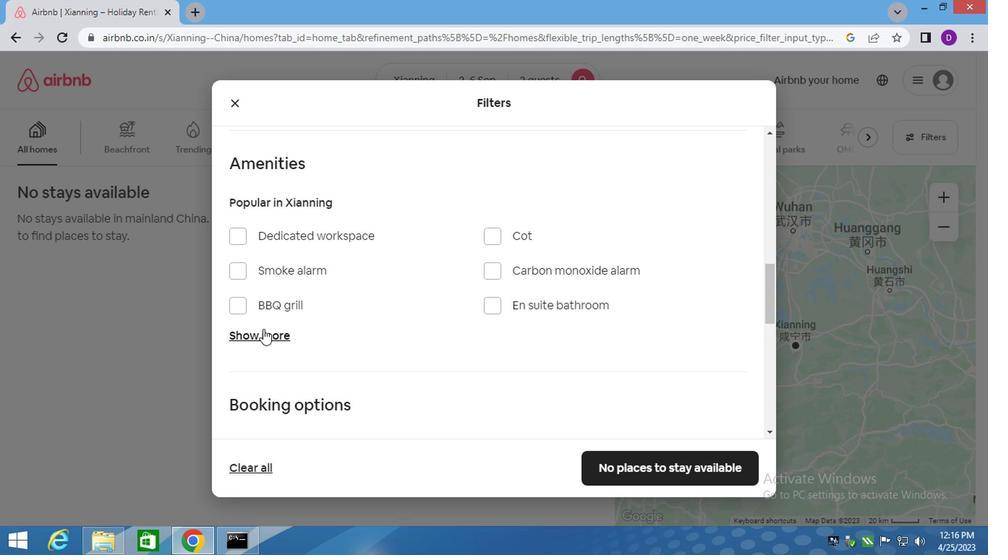 
Action: Mouse scrolled (253, 301) with delta (0, 0)
Screenshot: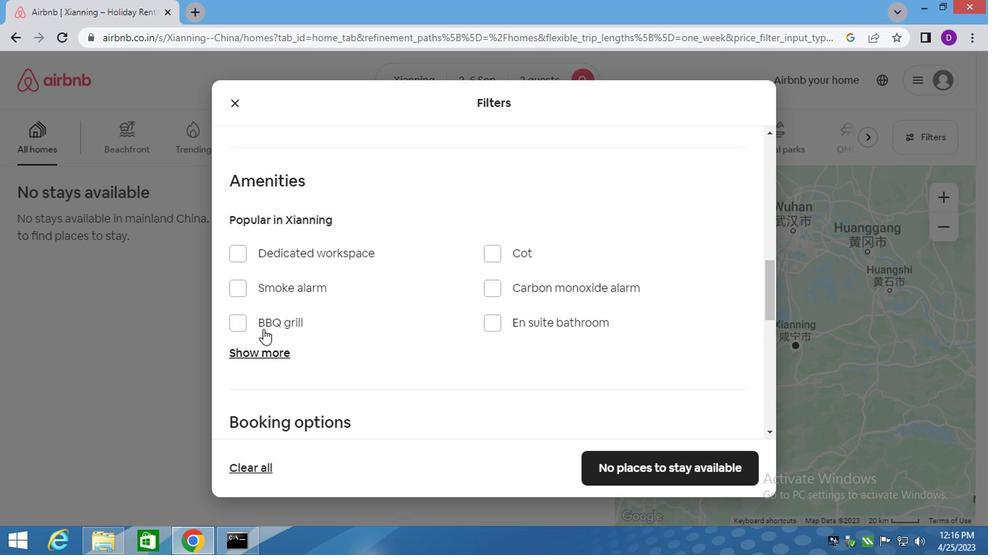 
Action: Mouse scrolled (253, 301) with delta (0, 0)
Screenshot: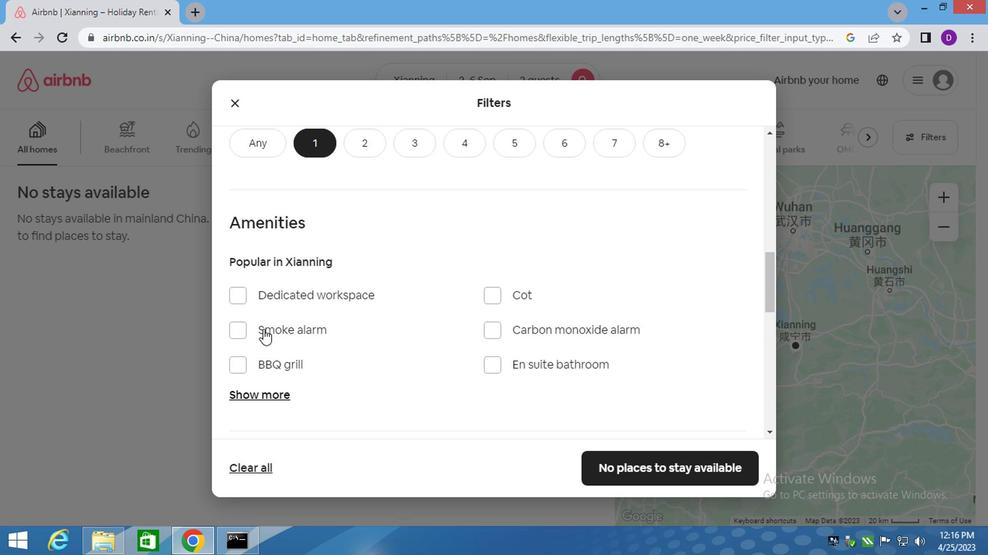 
Action: Mouse moved to (254, 294)
Screenshot: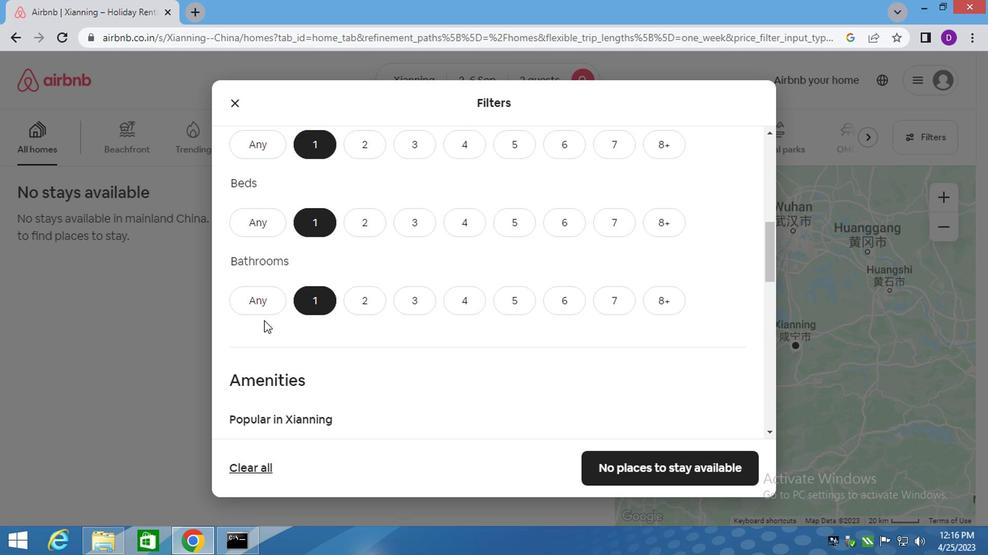 
Action: Mouse scrolled (254, 293) with delta (0, 0)
Screenshot: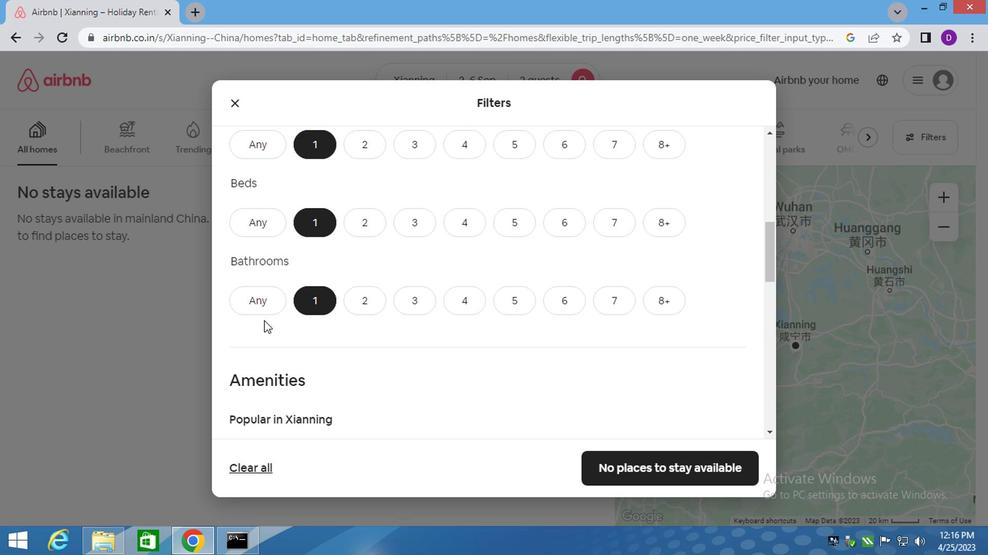 
Action: Mouse scrolled (254, 293) with delta (0, 0)
Screenshot: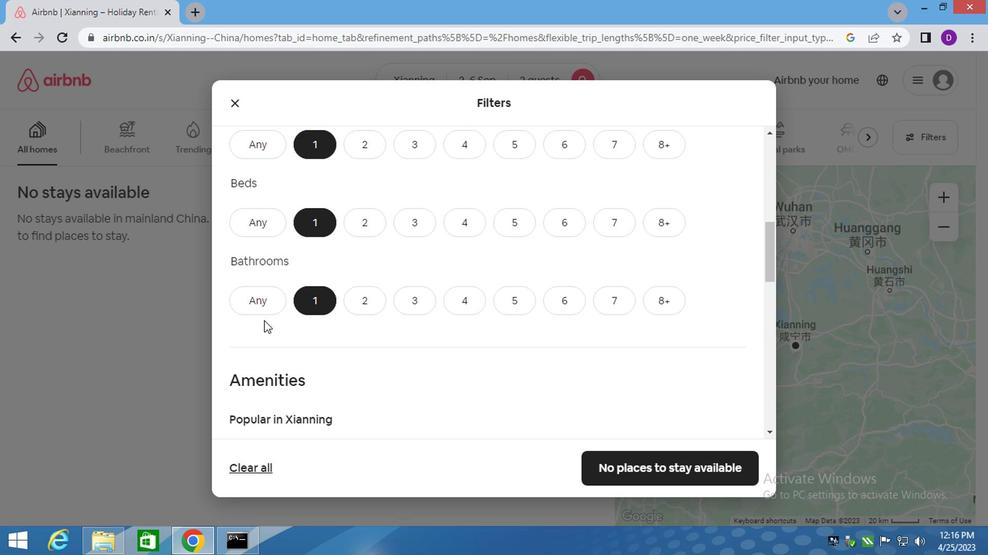
Action: Mouse scrolled (254, 293) with delta (0, 0)
Screenshot: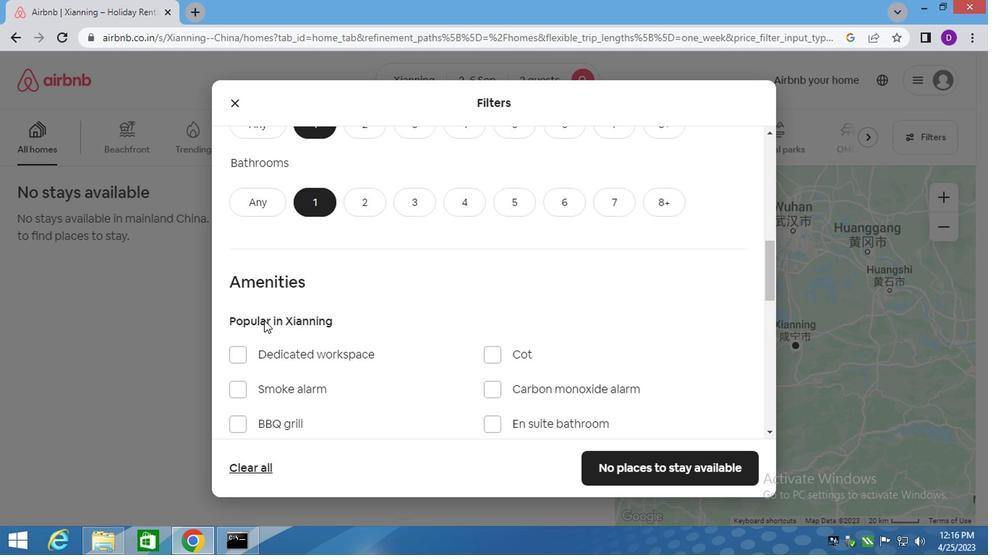 
Action: Mouse moved to (253, 299)
Screenshot: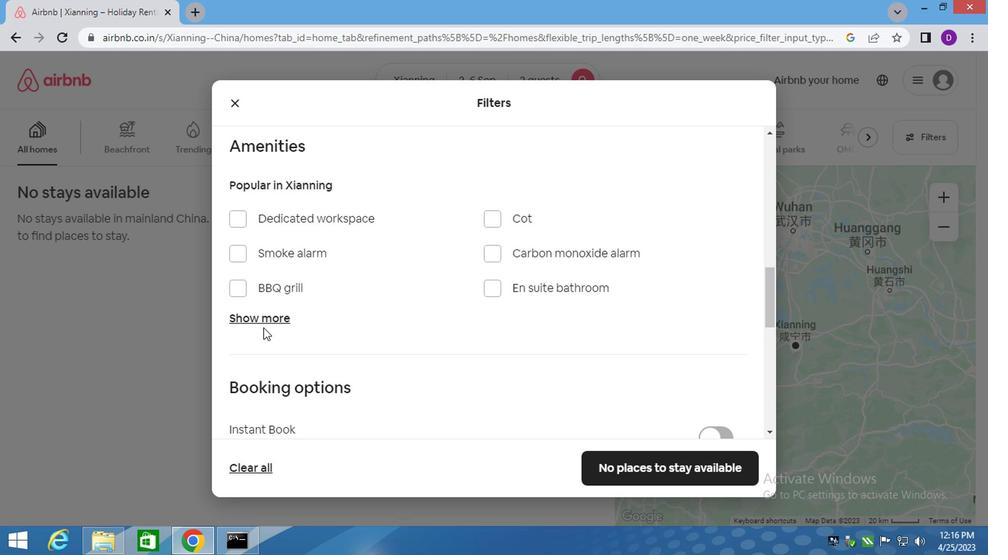 
Action: Mouse scrolled (253, 298) with delta (0, 0)
Screenshot: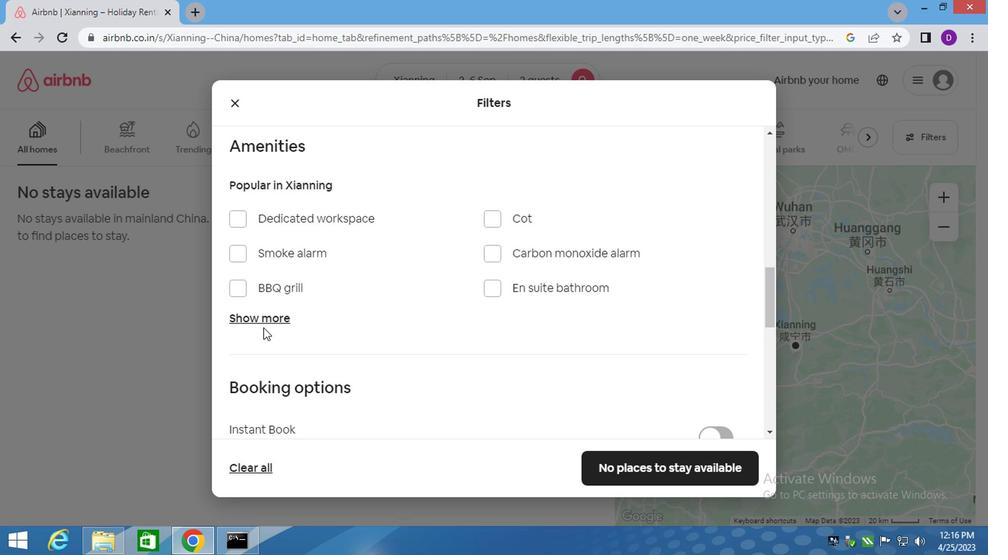 
Action: Mouse moved to (247, 253)
Screenshot: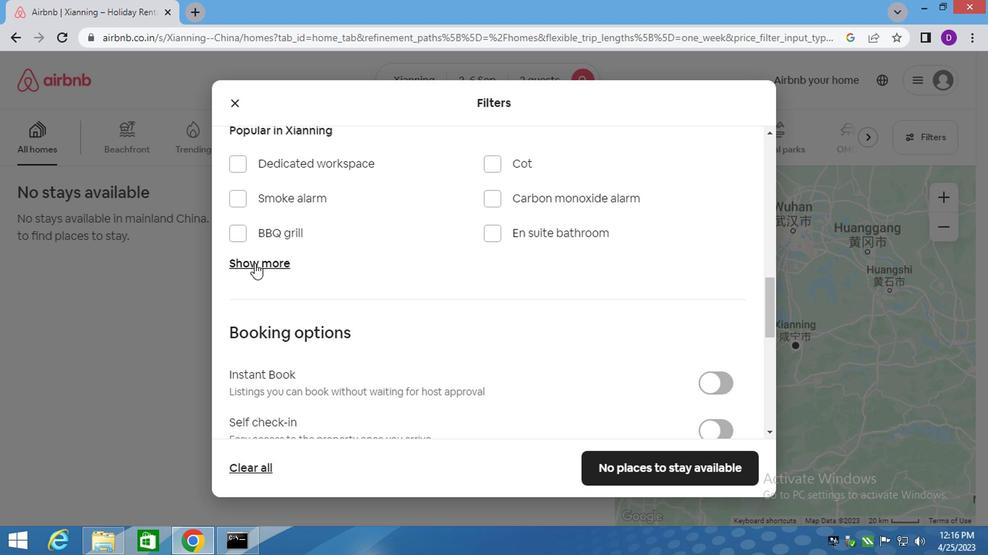 
Action: Mouse pressed left at (247, 253)
Screenshot: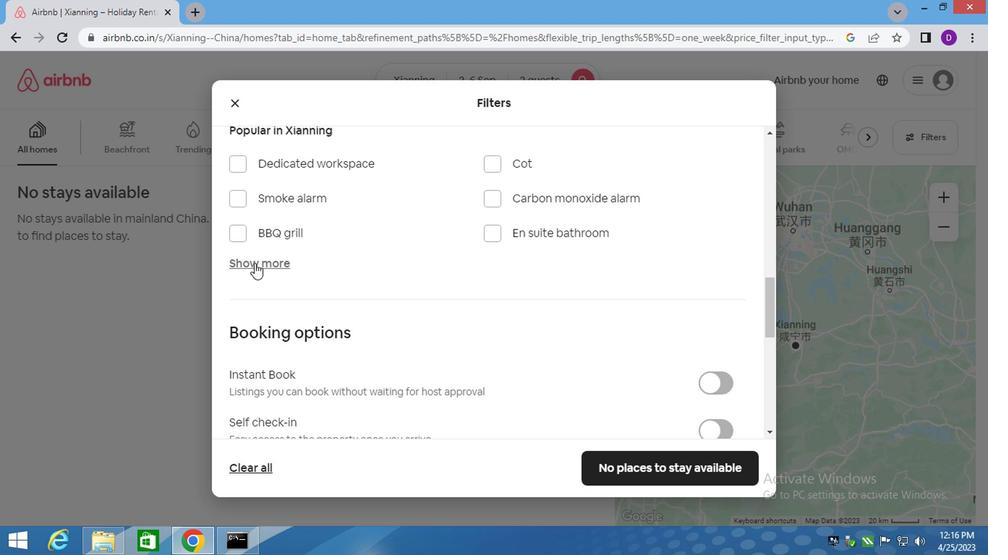 
Action: Mouse moved to (432, 315)
Screenshot: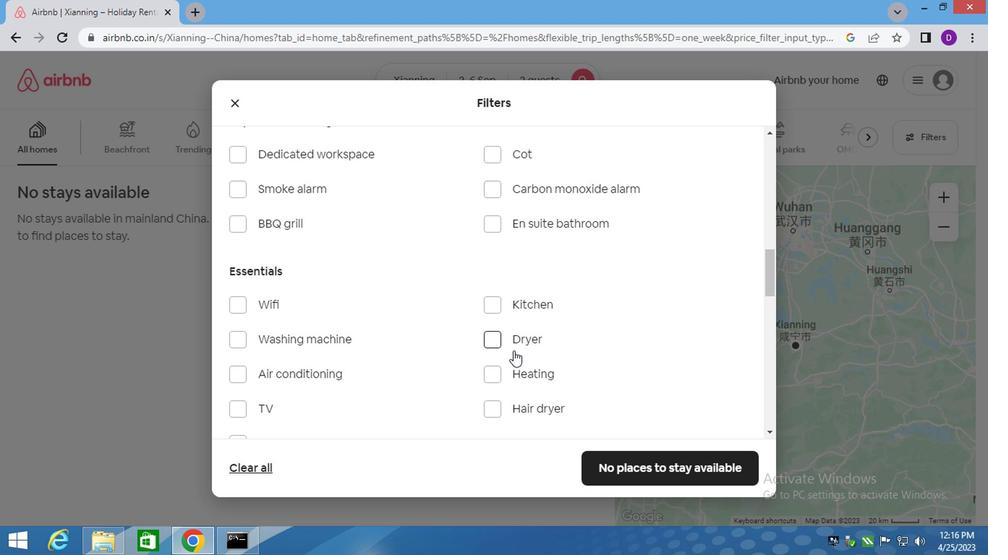 
Action: Mouse scrolled (432, 315) with delta (0, 0)
Screenshot: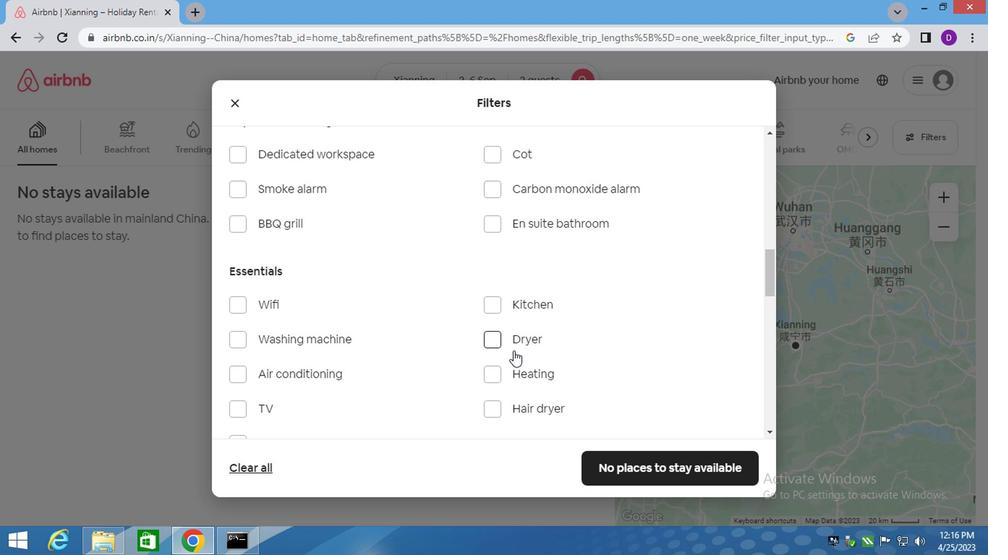 
Action: Mouse moved to (231, 261)
Screenshot: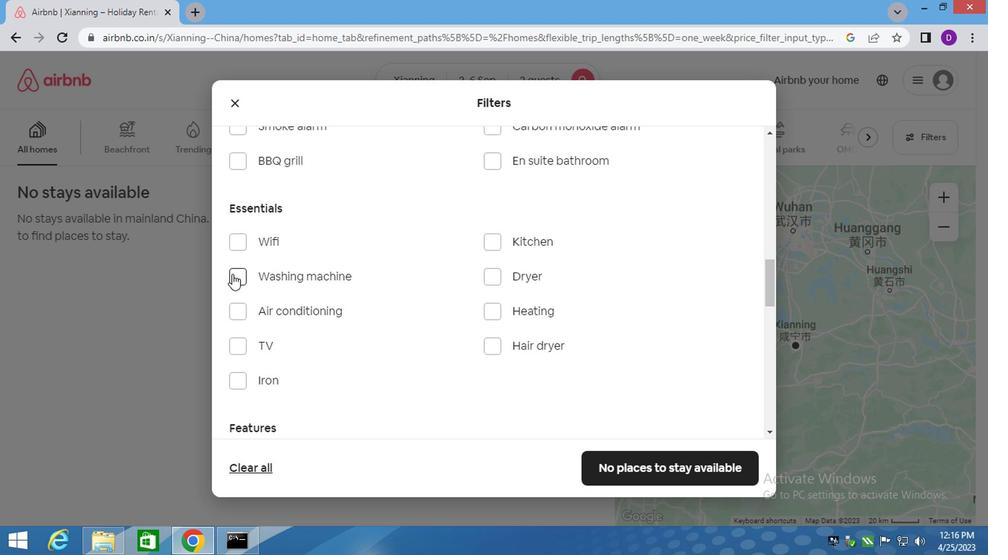 
Action: Mouse pressed left at (231, 261)
Screenshot: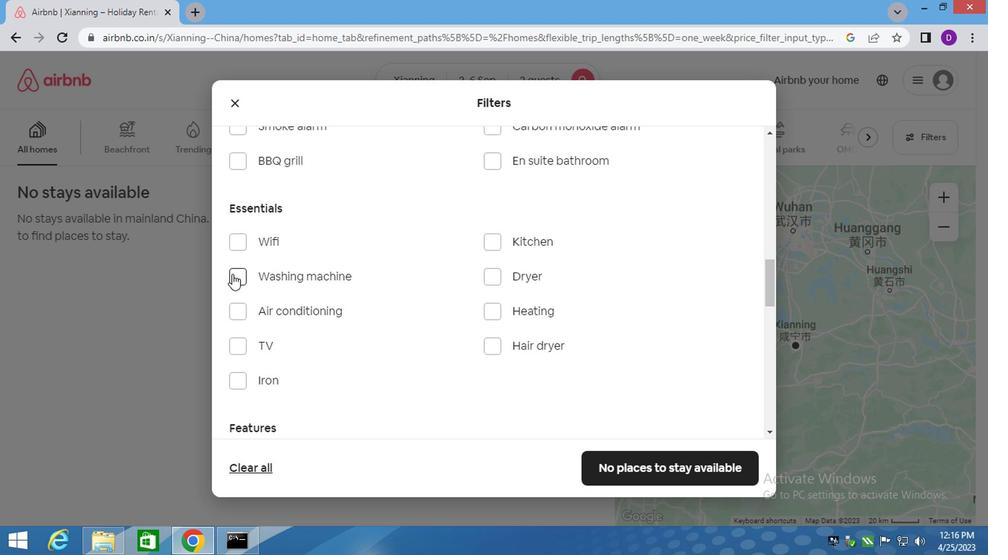 
Action: Mouse moved to (362, 291)
Screenshot: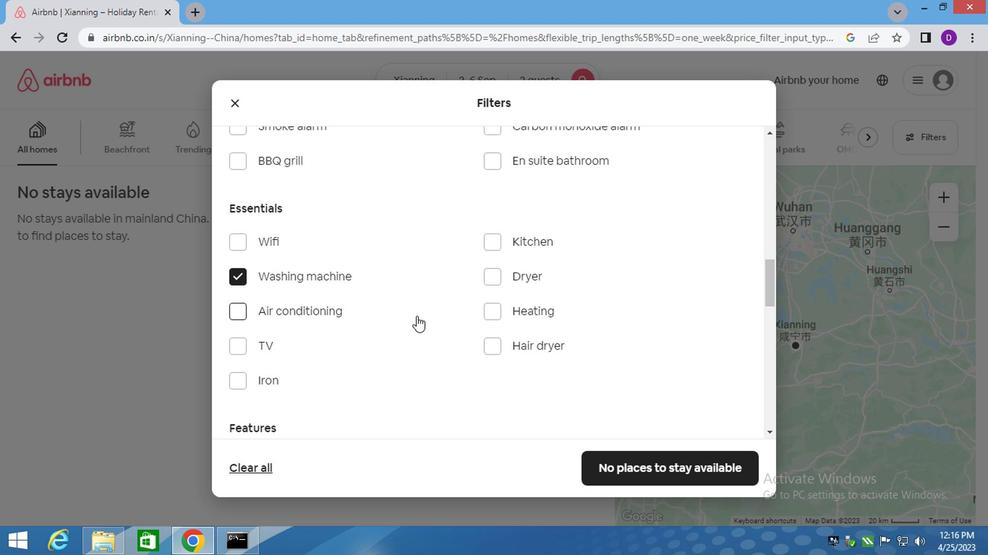 
Action: Mouse scrolled (362, 290) with delta (0, 0)
Screenshot: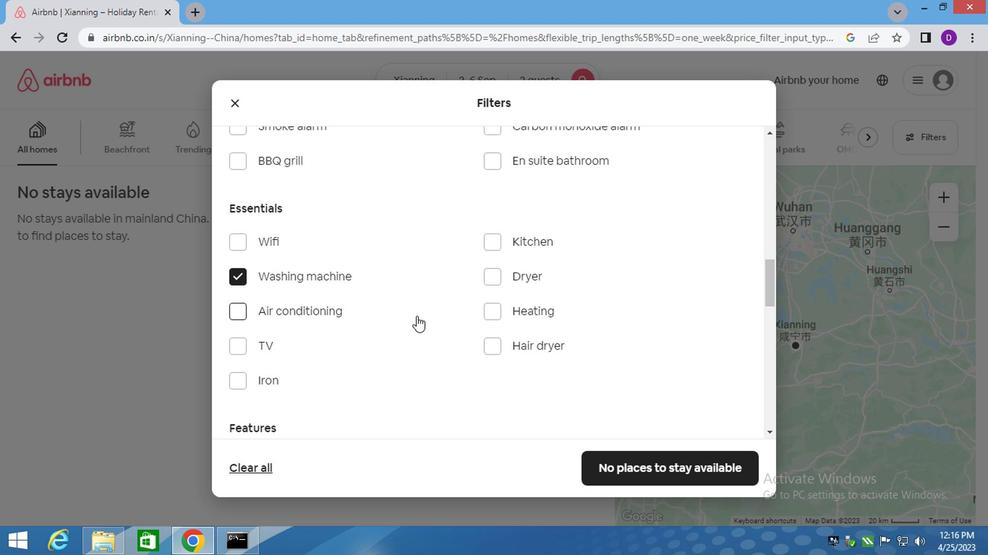 
Action: Mouse scrolled (362, 290) with delta (0, 0)
Screenshot: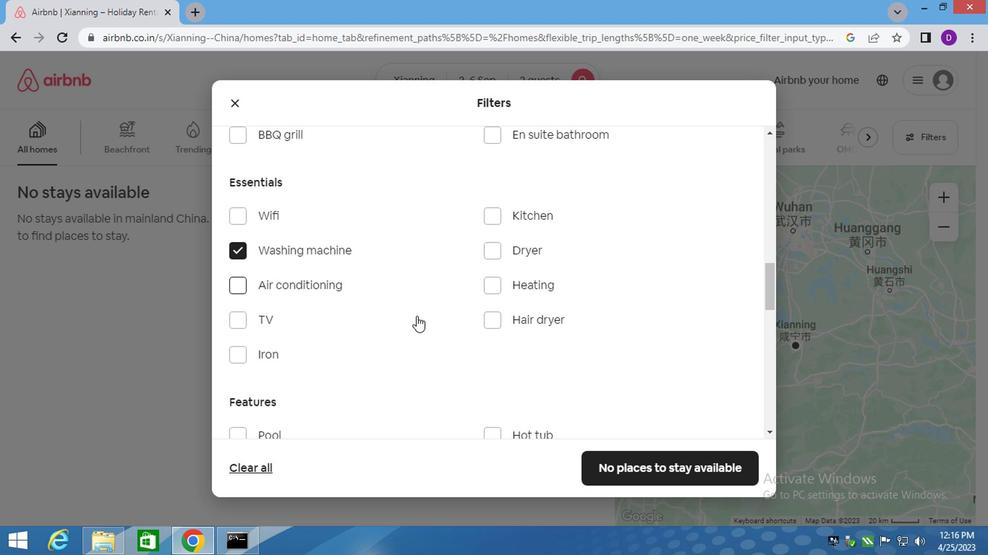 
Action: Mouse moved to (401, 303)
Screenshot: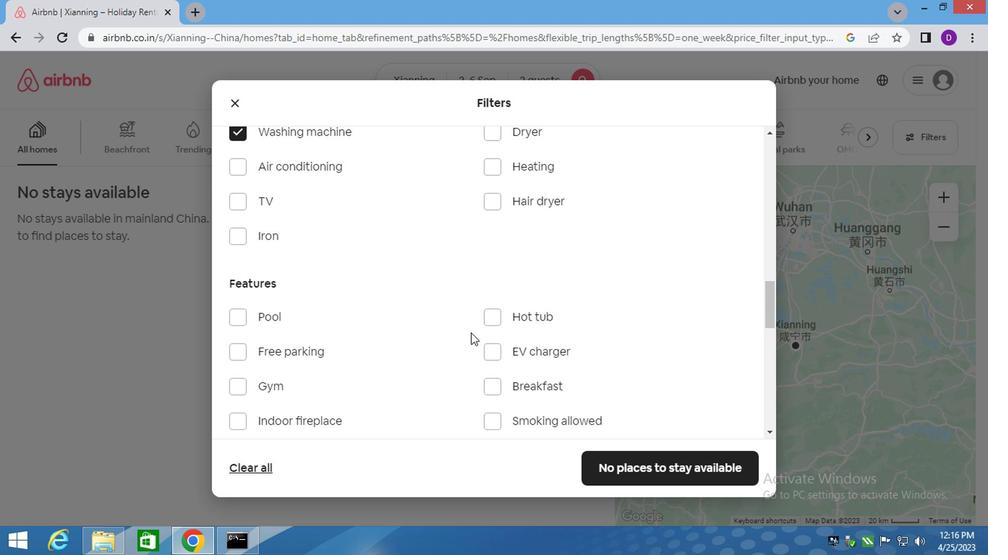 
Action: Mouse scrolled (401, 302) with delta (0, 0)
Screenshot: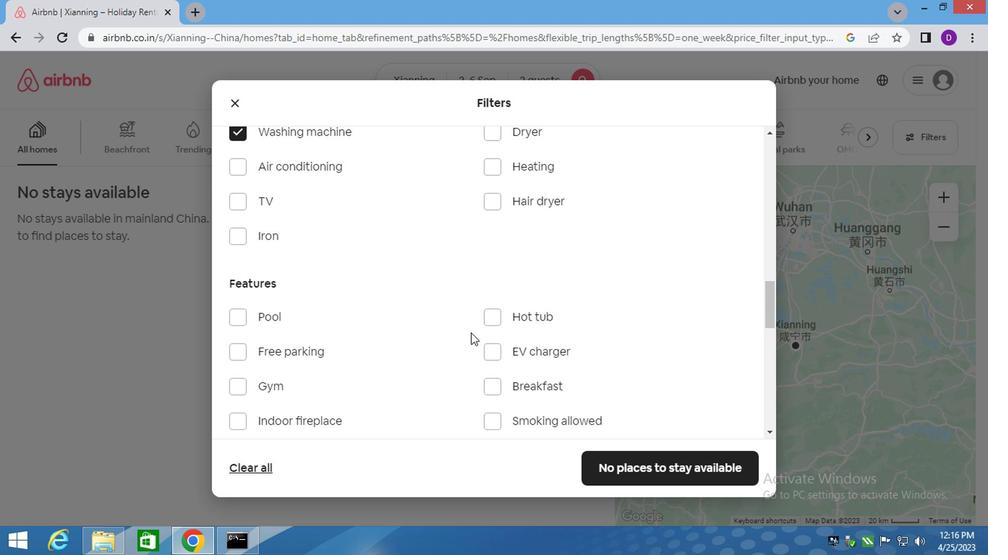 
Action: Mouse scrolled (401, 302) with delta (0, 0)
Screenshot: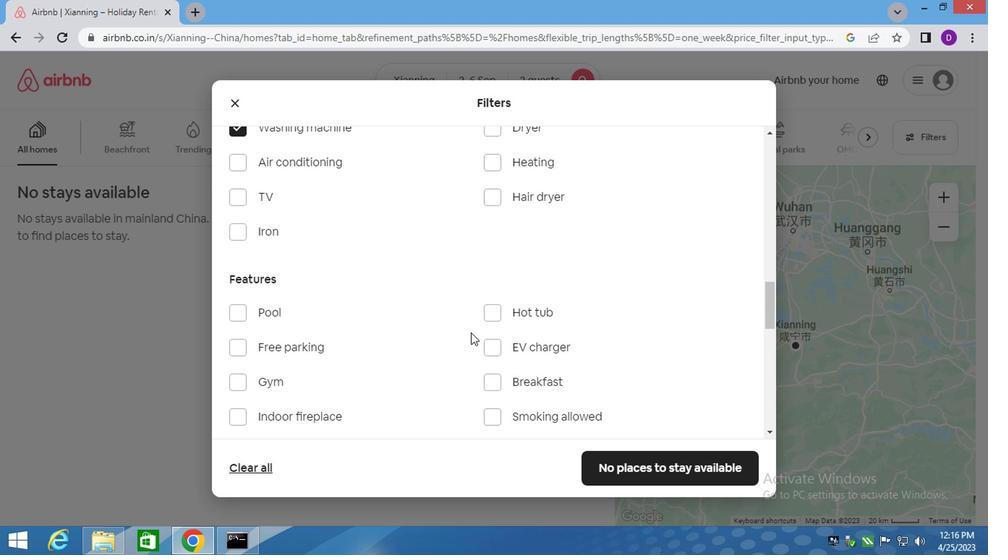 
Action: Mouse moved to (385, 296)
Screenshot: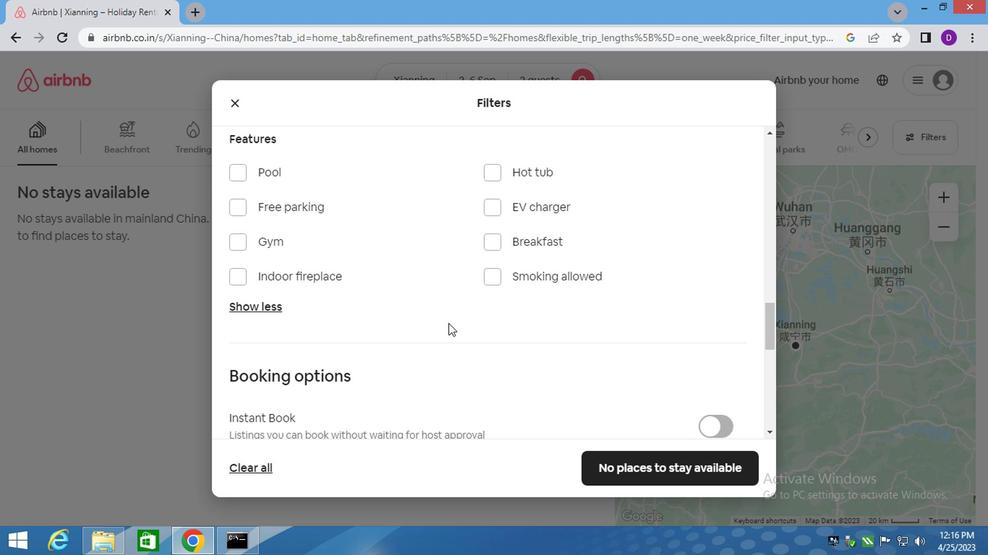 
Action: Mouse scrolled (385, 296) with delta (0, 0)
Screenshot: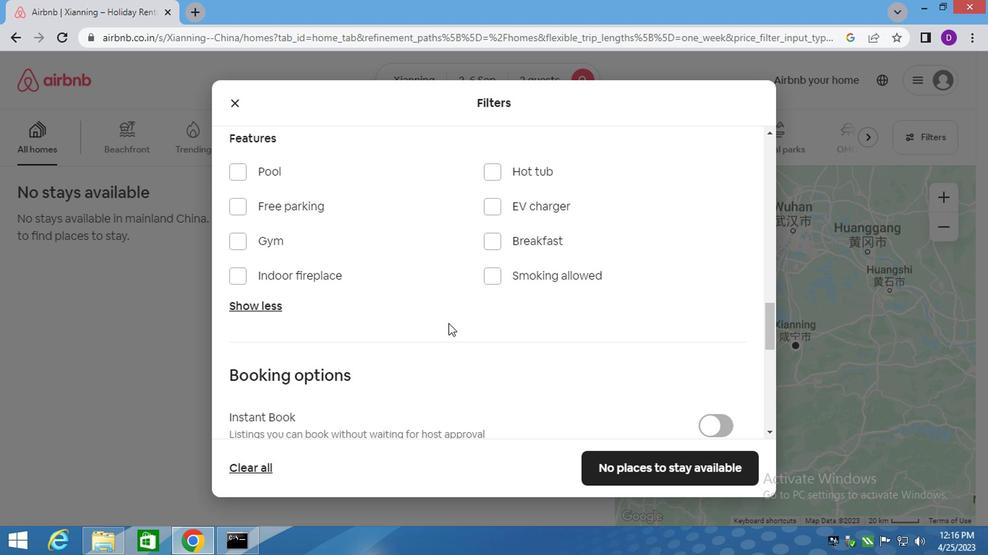 
Action: Mouse scrolled (385, 296) with delta (0, 0)
Screenshot: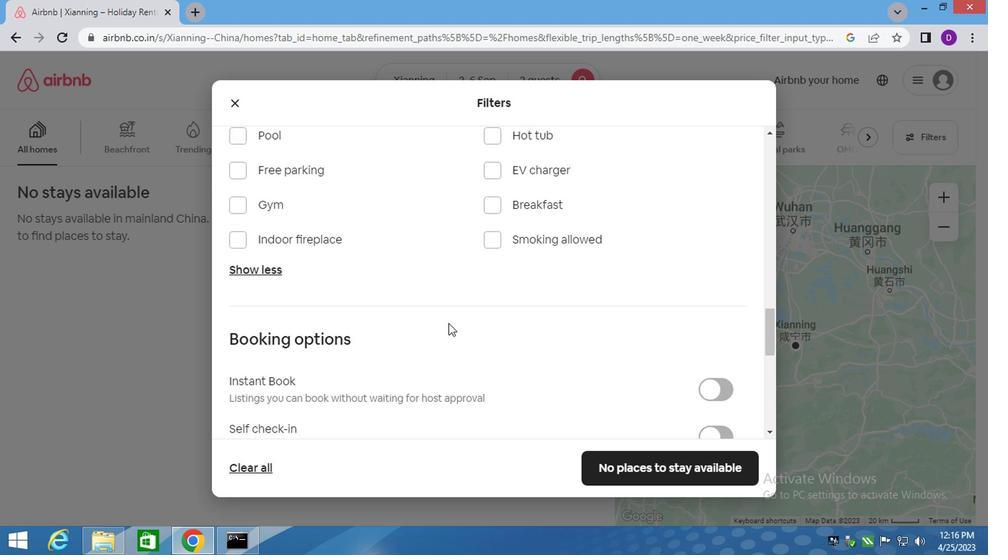 
Action: Mouse moved to (570, 302)
Screenshot: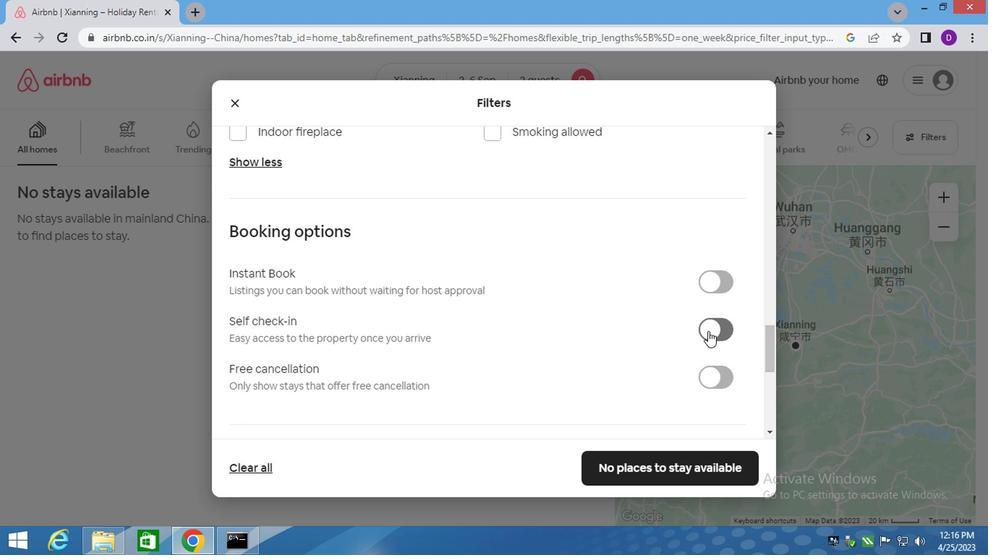 
Action: Mouse pressed left at (570, 302)
Screenshot: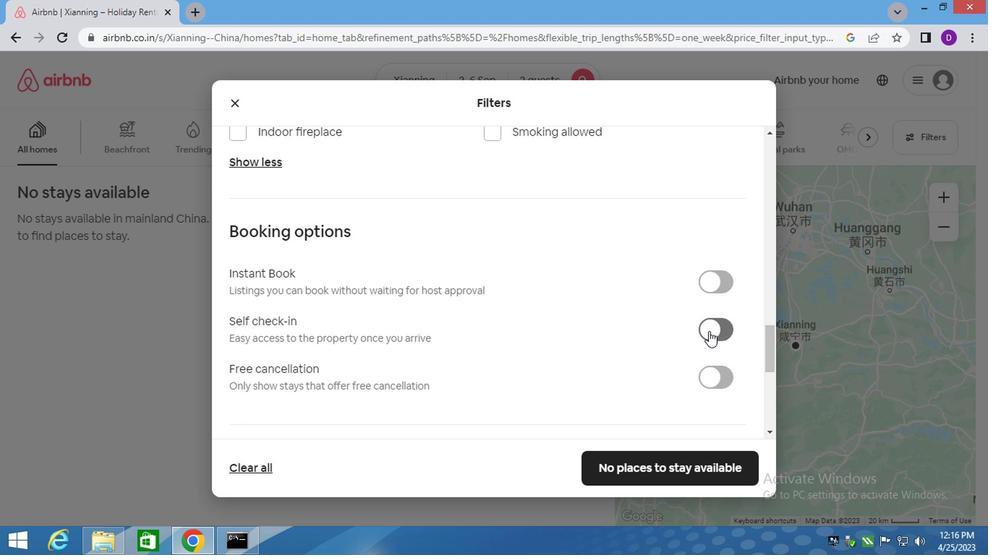 
Action: Mouse moved to (353, 289)
Screenshot: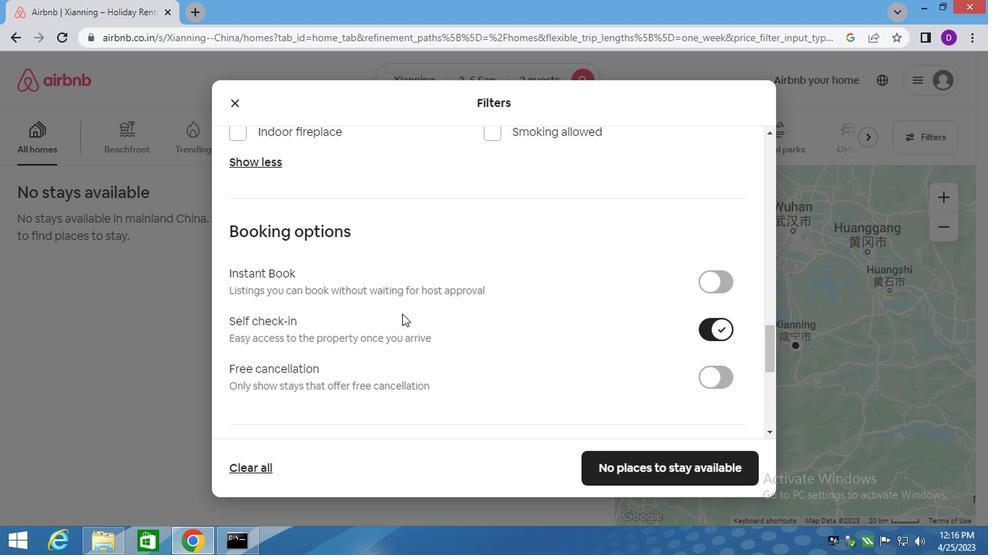 
Action: Mouse scrolled (353, 289) with delta (0, 0)
Screenshot: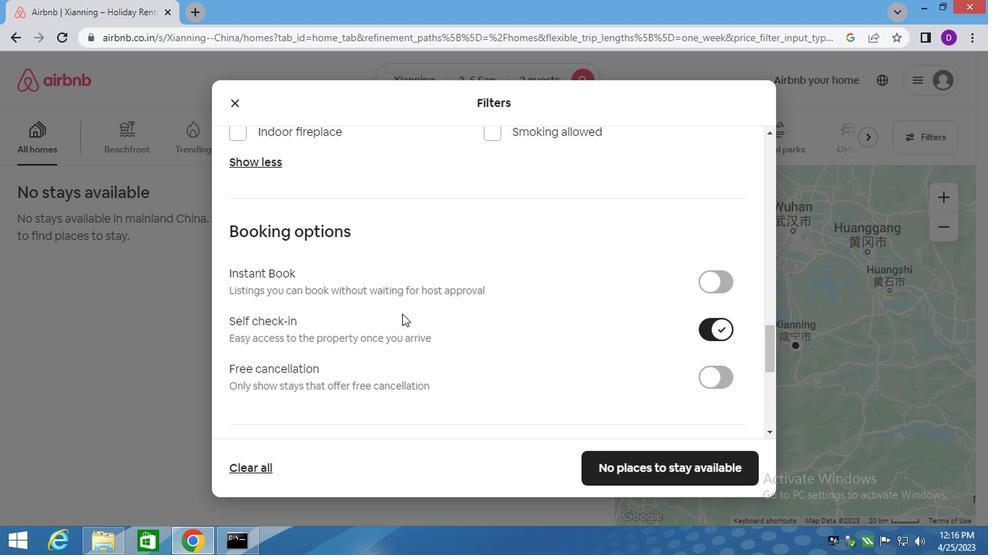 
Action: Mouse moved to (350, 289)
Screenshot: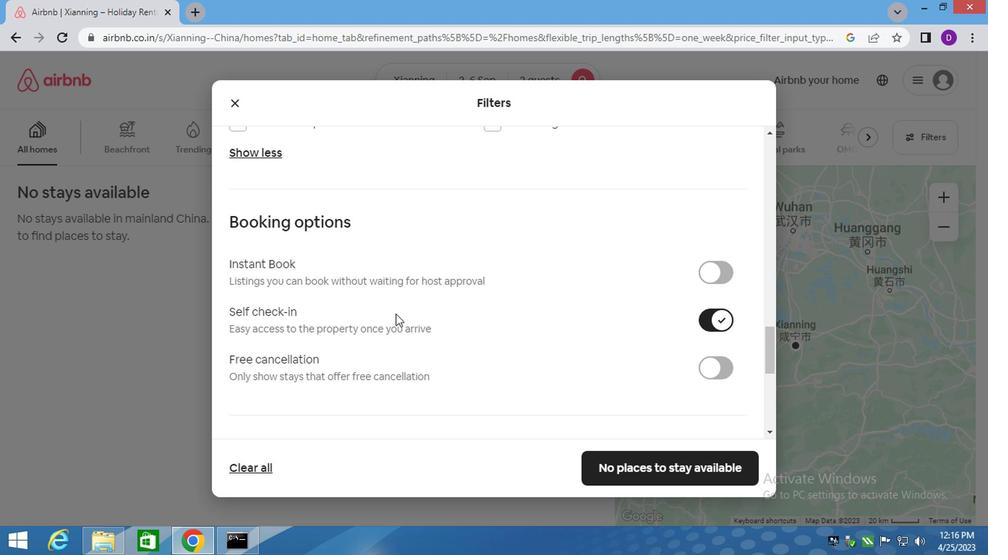
Action: Mouse scrolled (351, 289) with delta (0, 0)
Screenshot: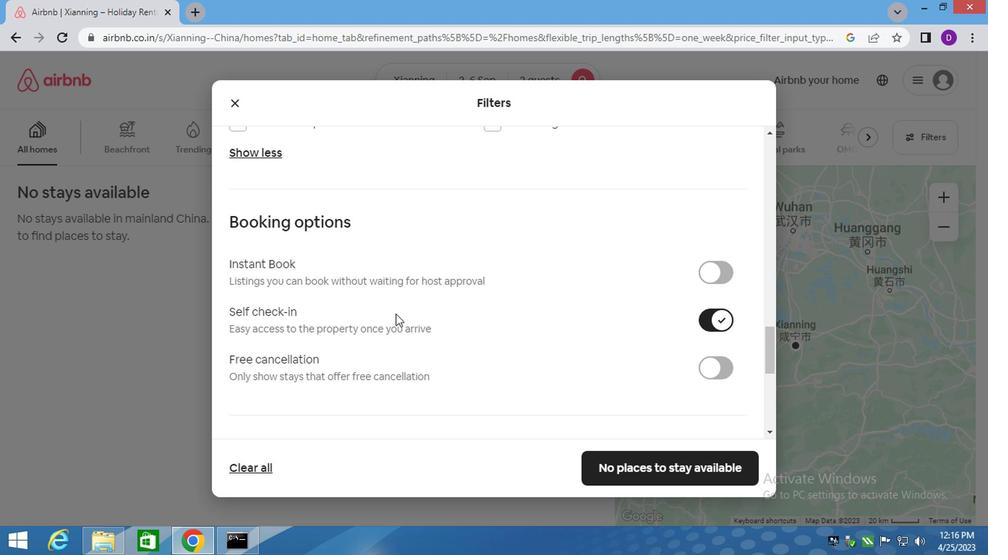 
Action: Mouse moved to (346, 289)
Screenshot: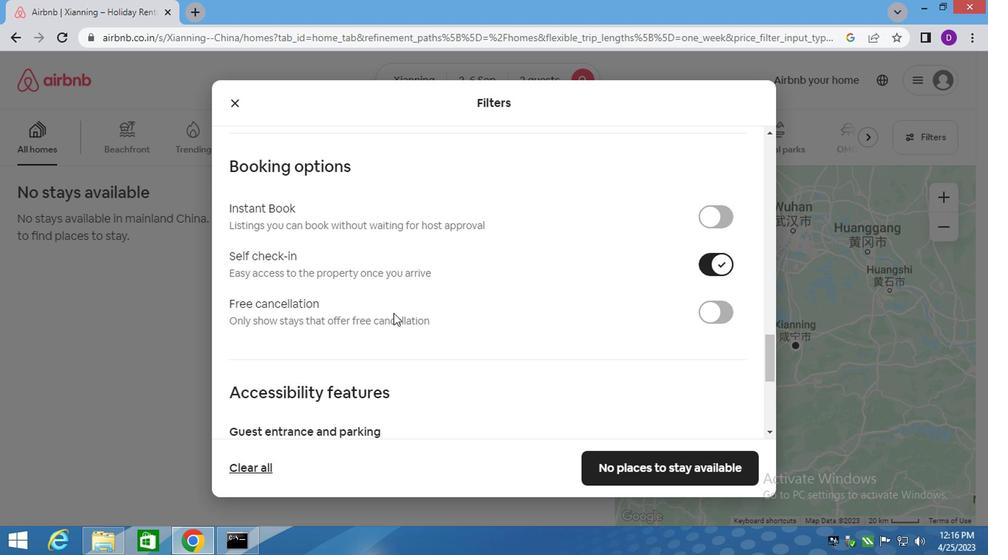 
Action: Mouse scrolled (347, 288) with delta (0, 0)
Screenshot: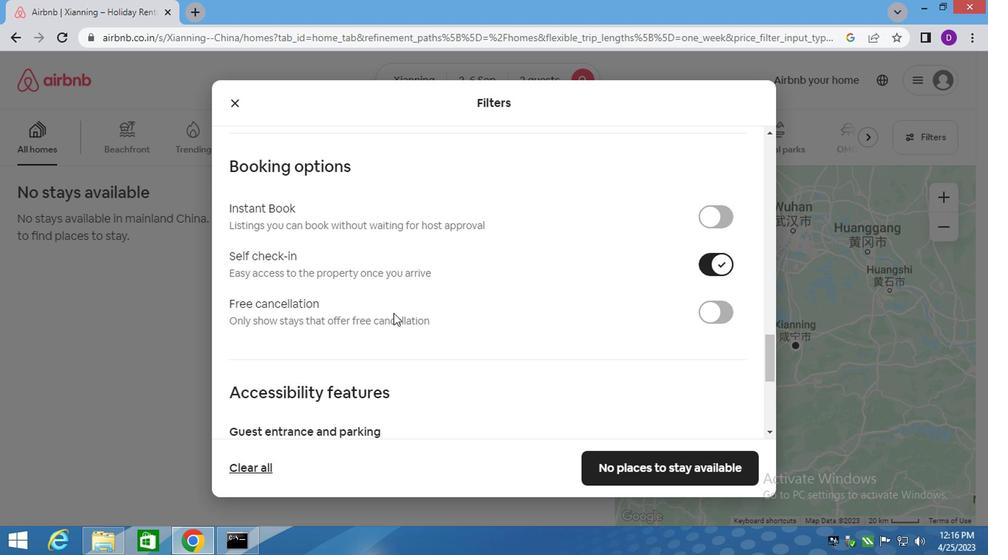 
Action: Mouse moved to (319, 286)
Screenshot: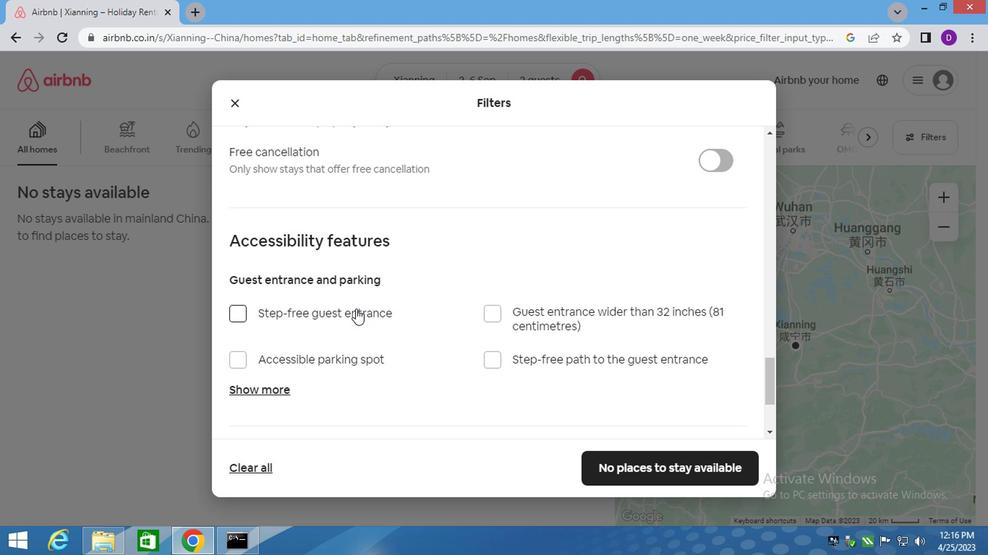 
Action: Mouse scrolled (319, 285) with delta (0, 0)
Screenshot: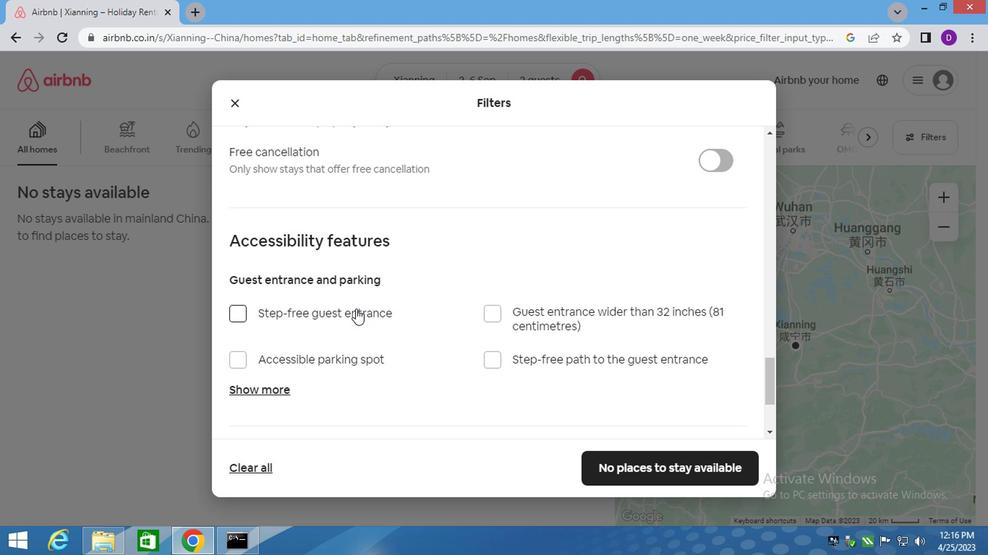 
Action: Mouse moved to (263, 286)
Screenshot: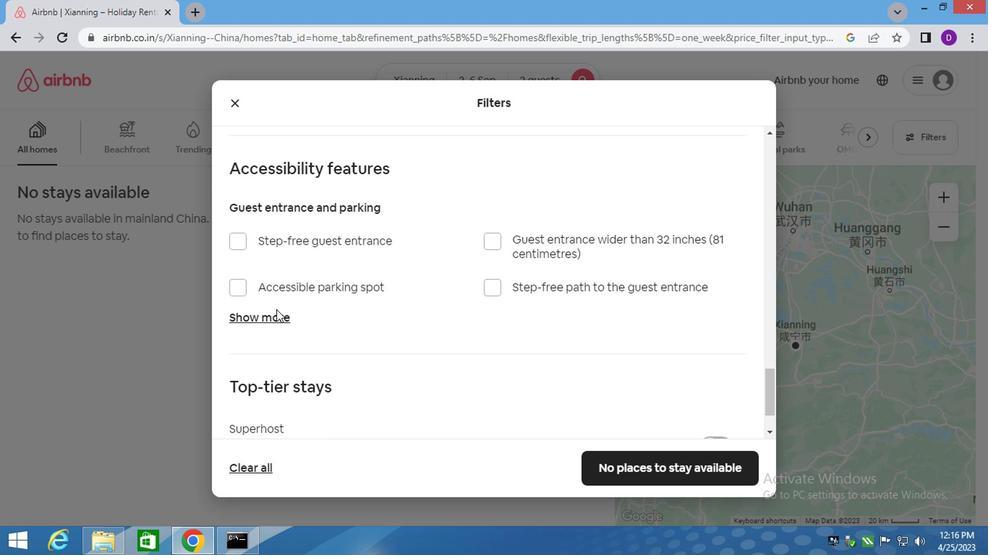 
Action: Mouse scrolled (263, 286) with delta (0, 0)
Screenshot: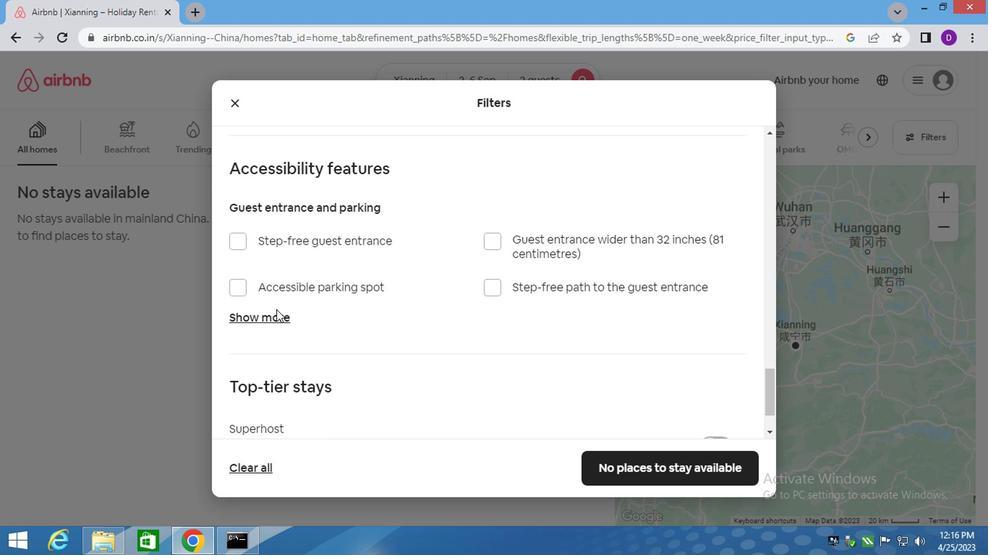 
Action: Mouse moved to (263, 288)
Screenshot: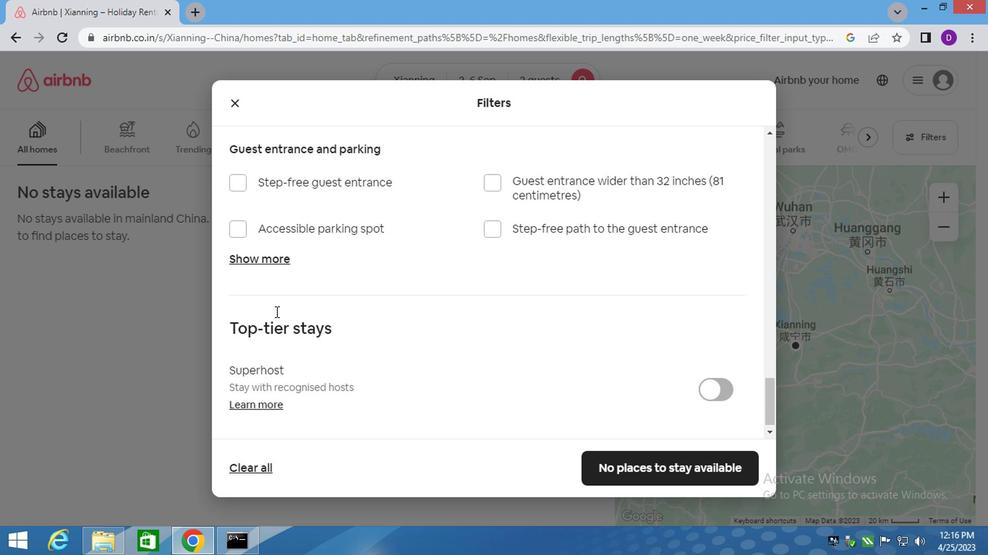 
Action: Mouse scrolled (262, 287) with delta (0, 0)
Screenshot: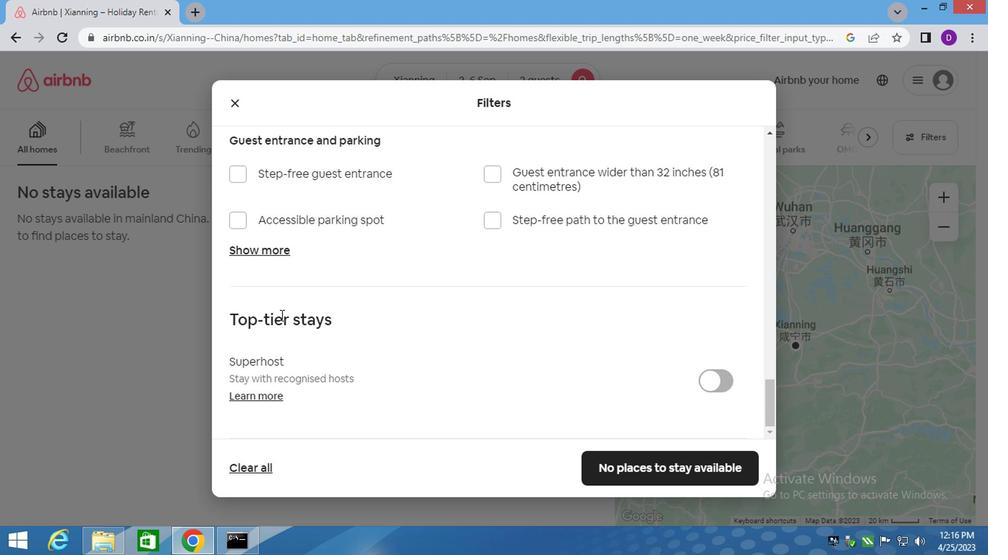 
Action: Mouse moved to (265, 289)
Screenshot: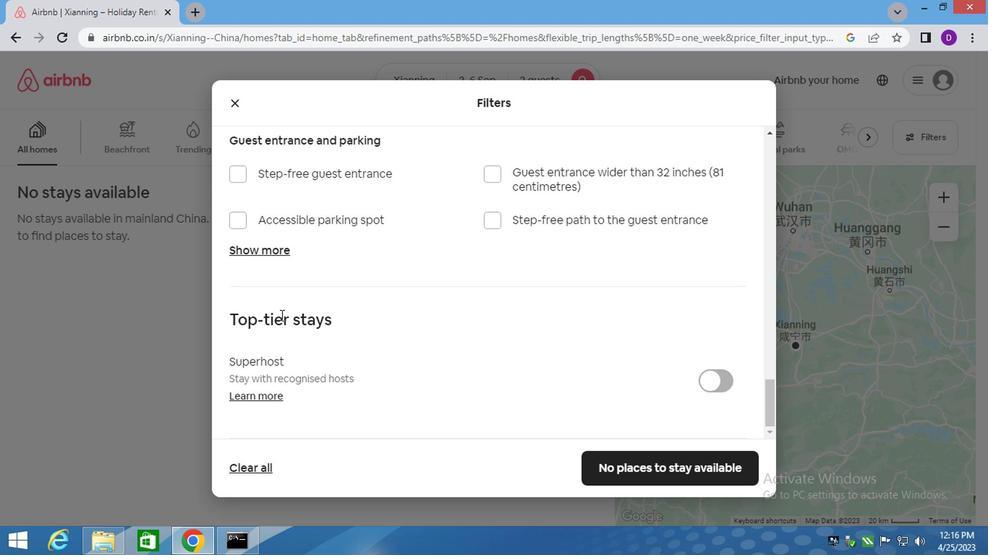
Action: Mouse scrolled (265, 289) with delta (0, 0)
Screenshot: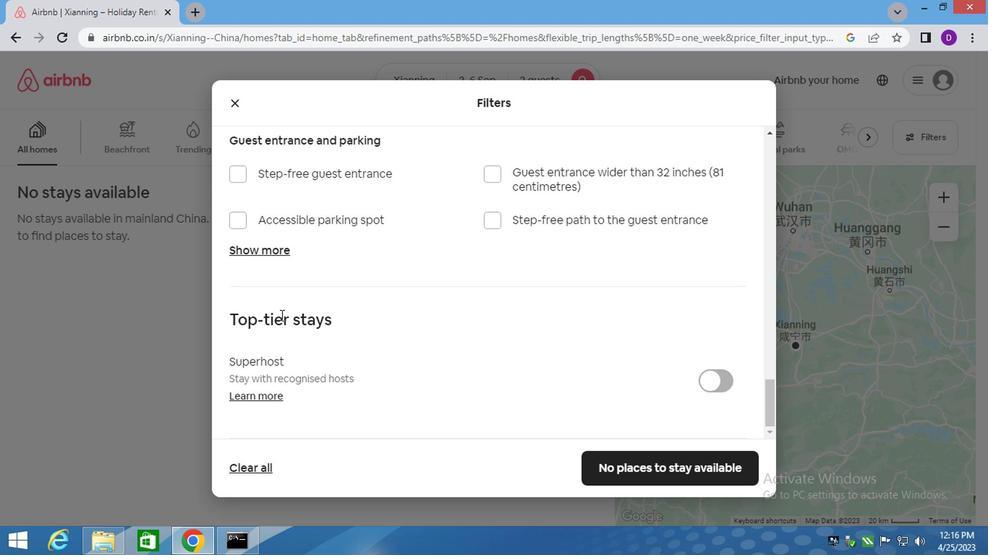 
Action: Mouse moved to (266, 290)
Screenshot: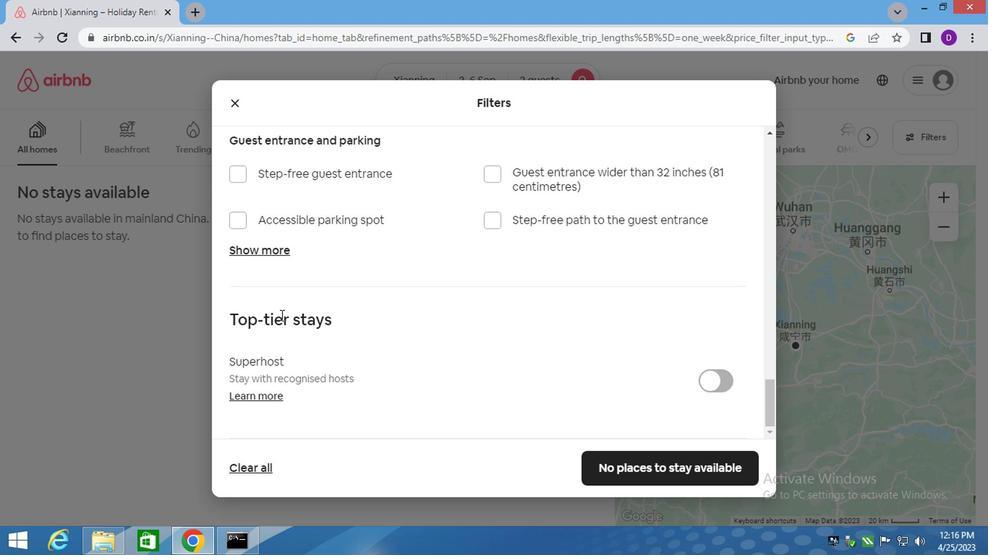 
Action: Mouse scrolled (266, 290) with delta (0, 0)
Screenshot: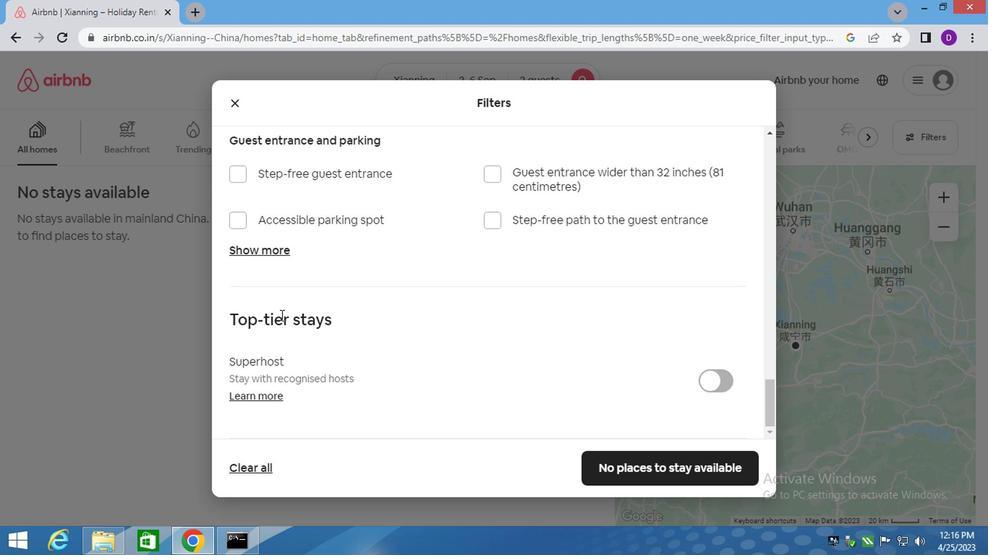 
Action: Mouse moved to (310, 305)
Screenshot: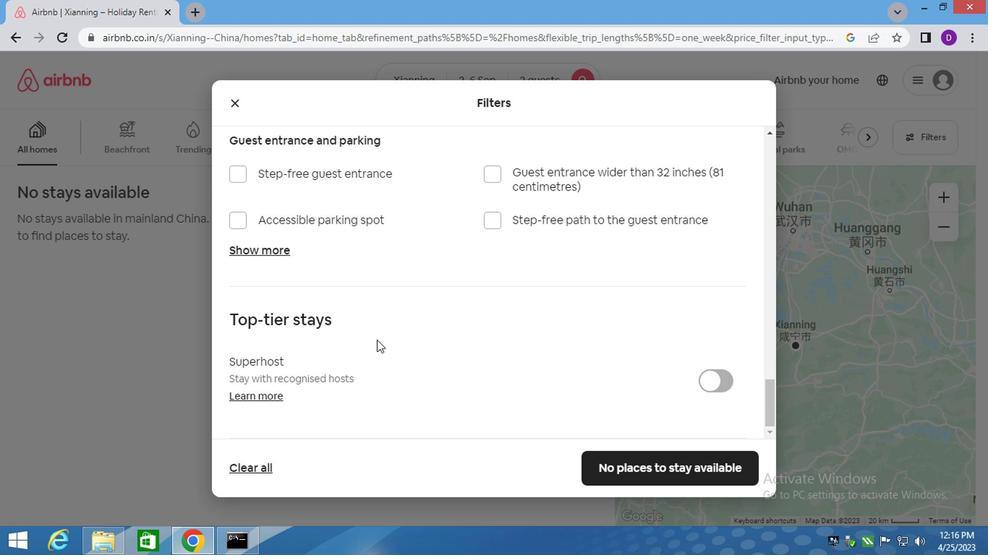 
Action: Mouse scrolled (310, 304) with delta (0, 0)
Screenshot: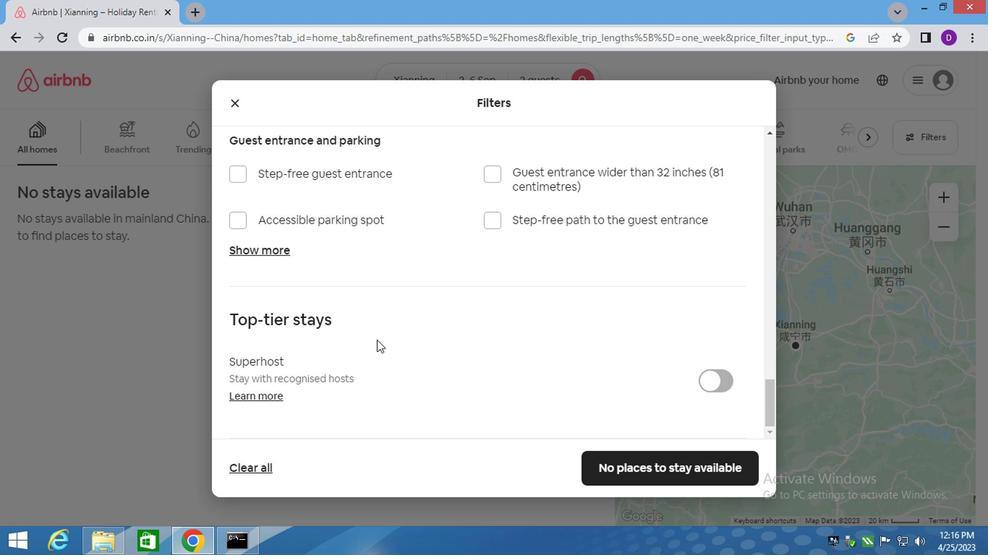 
Action: Mouse moved to (329, 307)
Screenshot: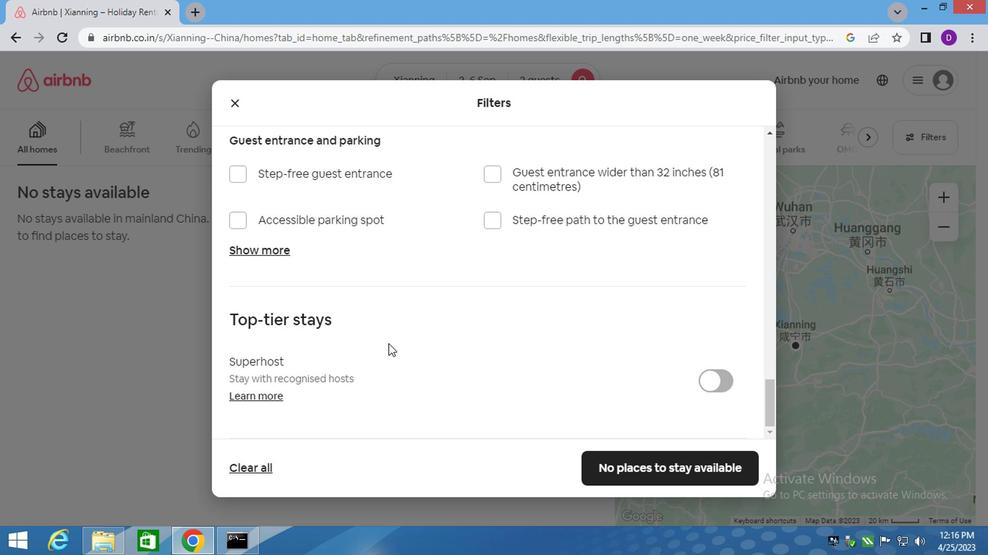 
Action: Mouse scrolled (329, 306) with delta (0, 0)
Screenshot: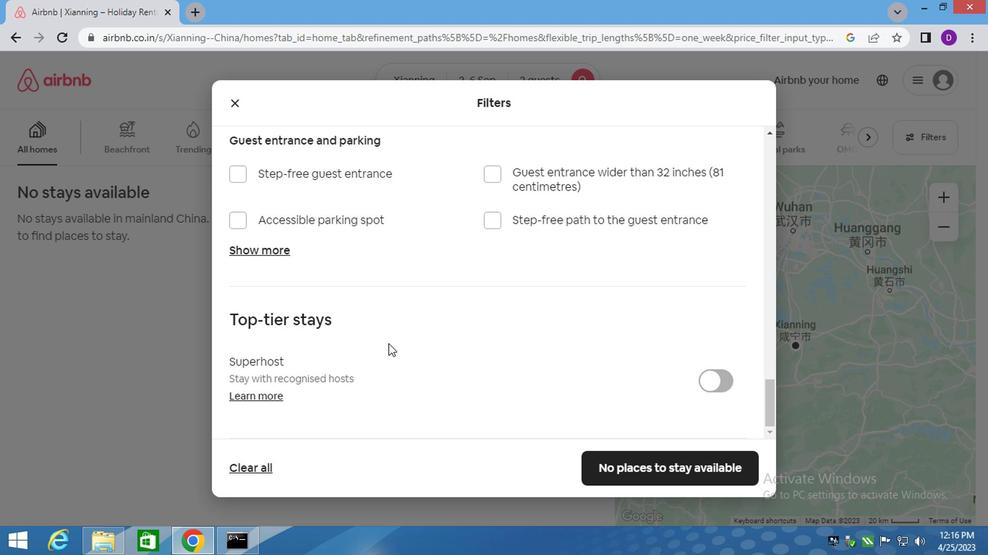 
Action: Mouse moved to (339, 309)
Screenshot: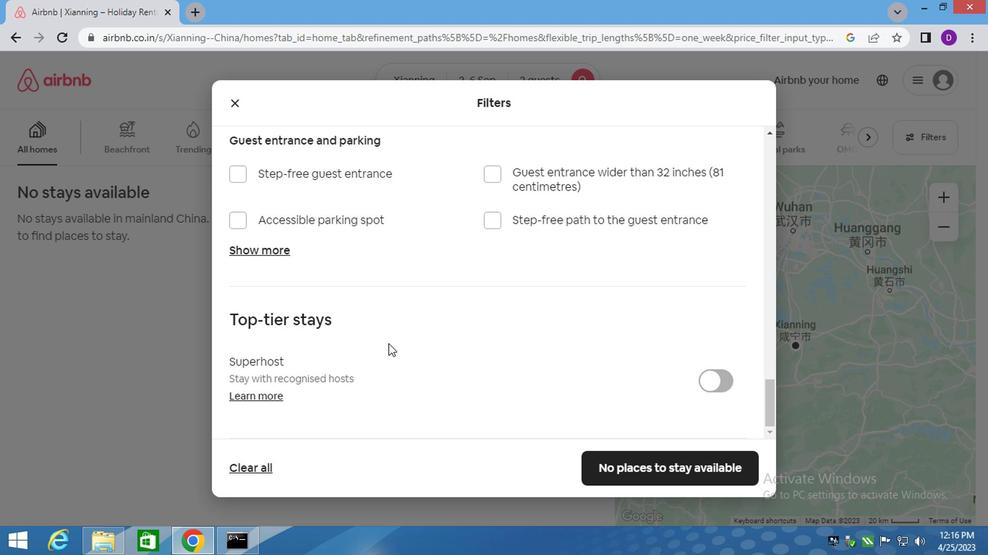
Action: Mouse scrolled (339, 309) with delta (0, 0)
Screenshot: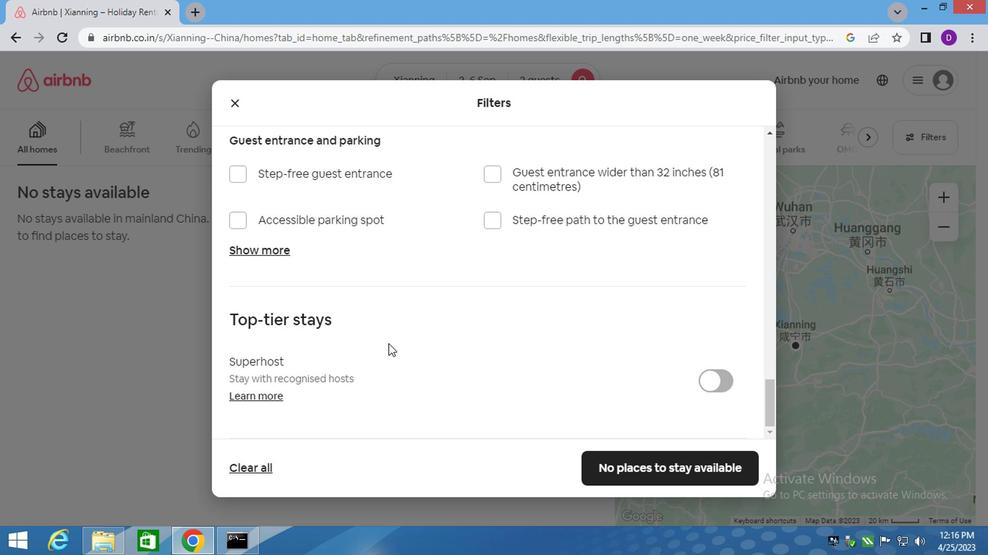 
Action: Mouse moved to (353, 311)
Screenshot: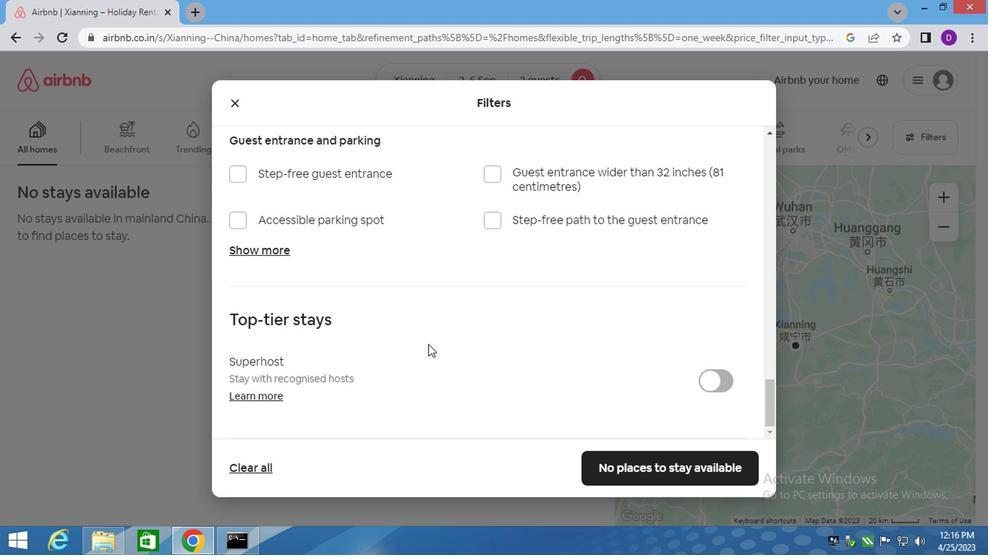
Action: Mouse scrolled (345, 310) with delta (0, 0)
Screenshot: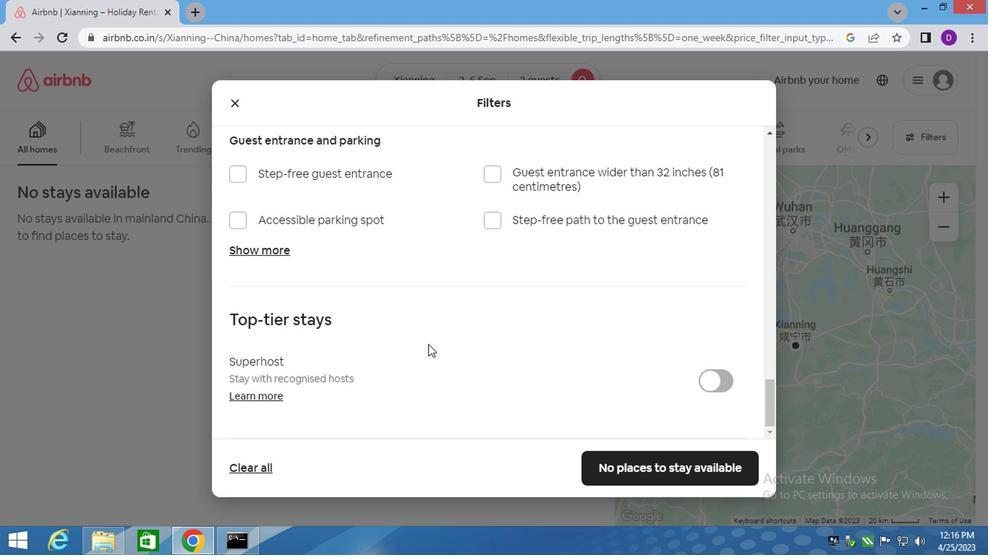 
Action: Mouse moved to (533, 396)
Screenshot: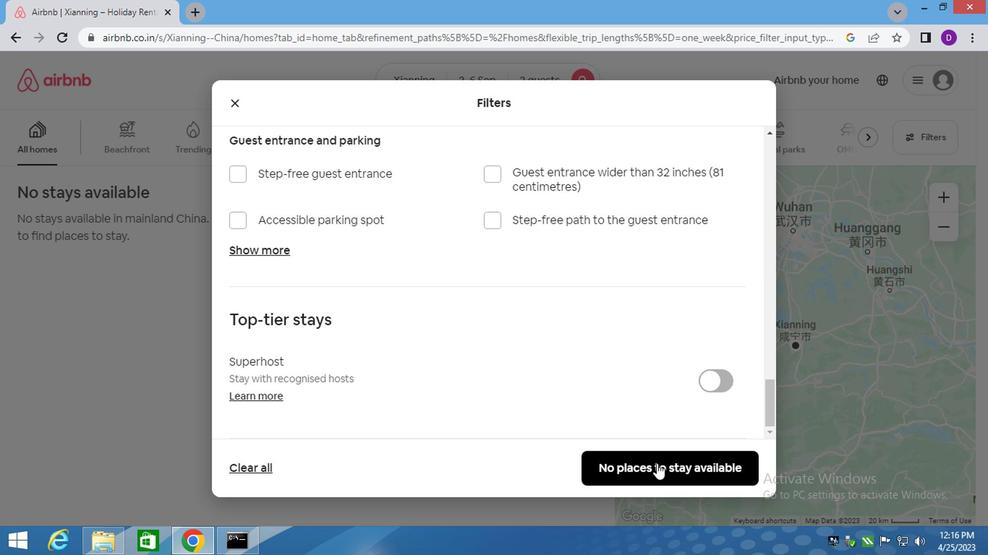 
Action: Mouse pressed left at (533, 396)
Screenshot: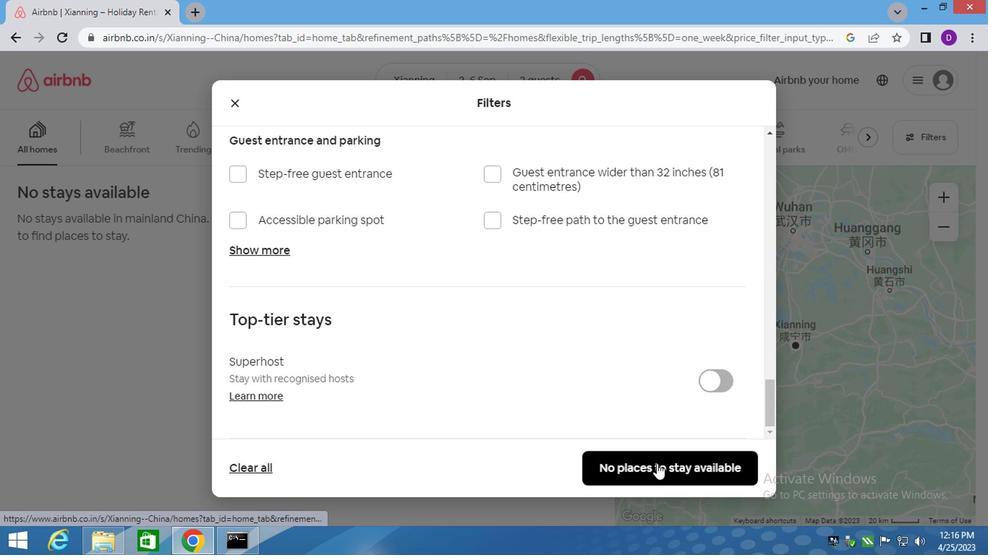 
Action: Mouse moved to (420, 255)
Screenshot: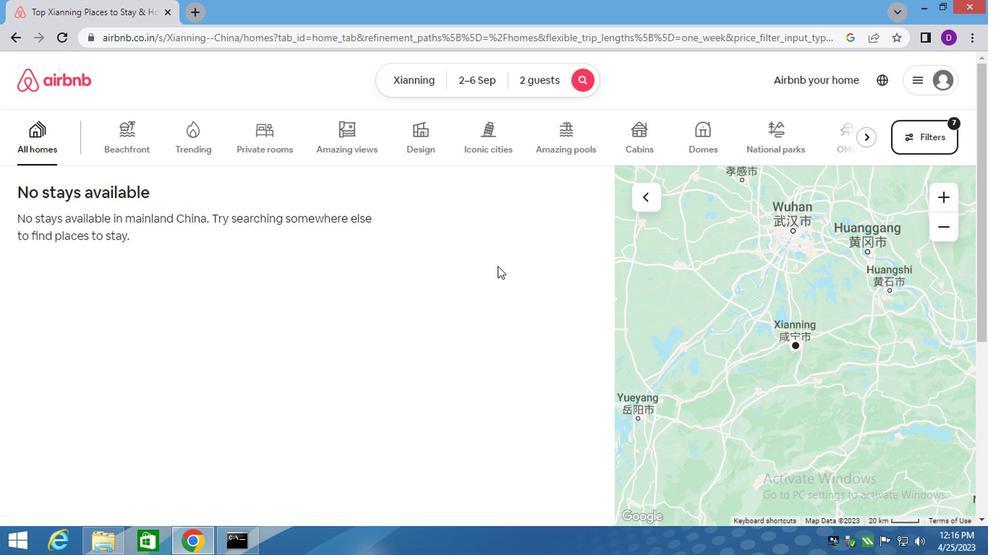 
